 Task: In the  document Jonathan.pdf ,change text color to 'Dark Blue' Insert the mentioned shape on left side of the text 'Cloud'. Change color of the shape to  BrownChange shape height to 0.9
Action: Mouse moved to (292, 454)
Screenshot: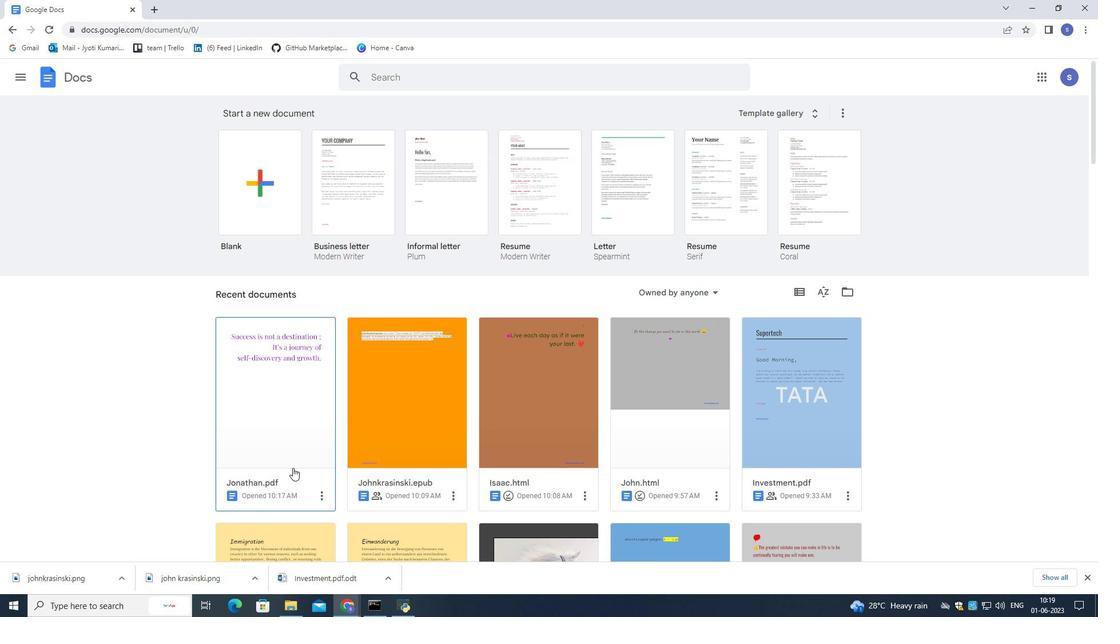 
Action: Mouse pressed left at (292, 454)
Screenshot: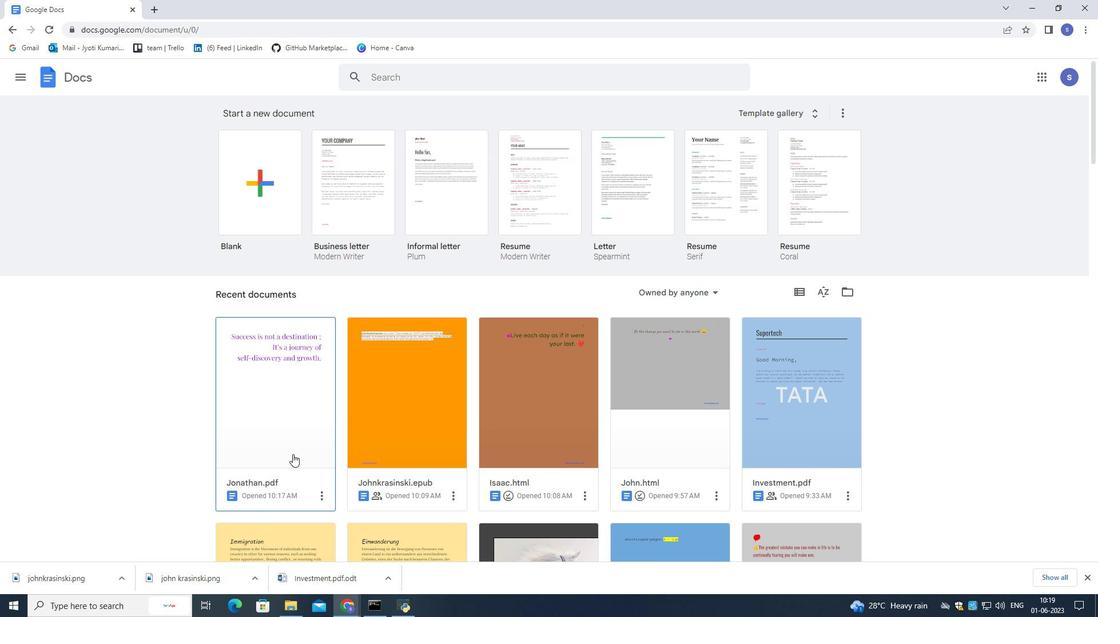 
Action: Mouse moved to (294, 454)
Screenshot: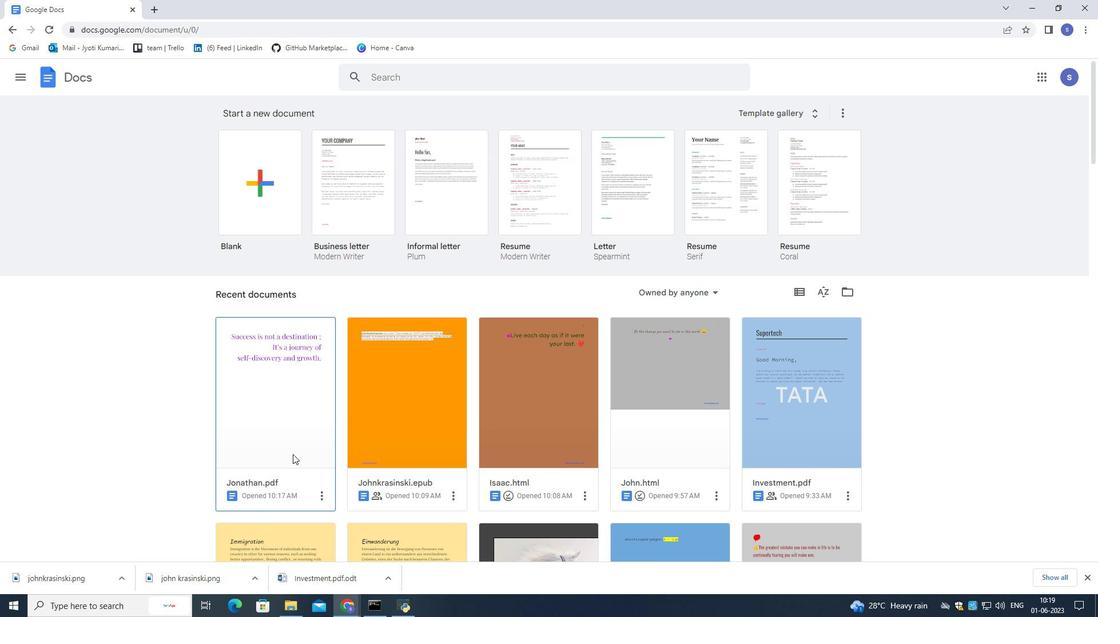 
Action: Mouse pressed left at (292, 454)
Screenshot: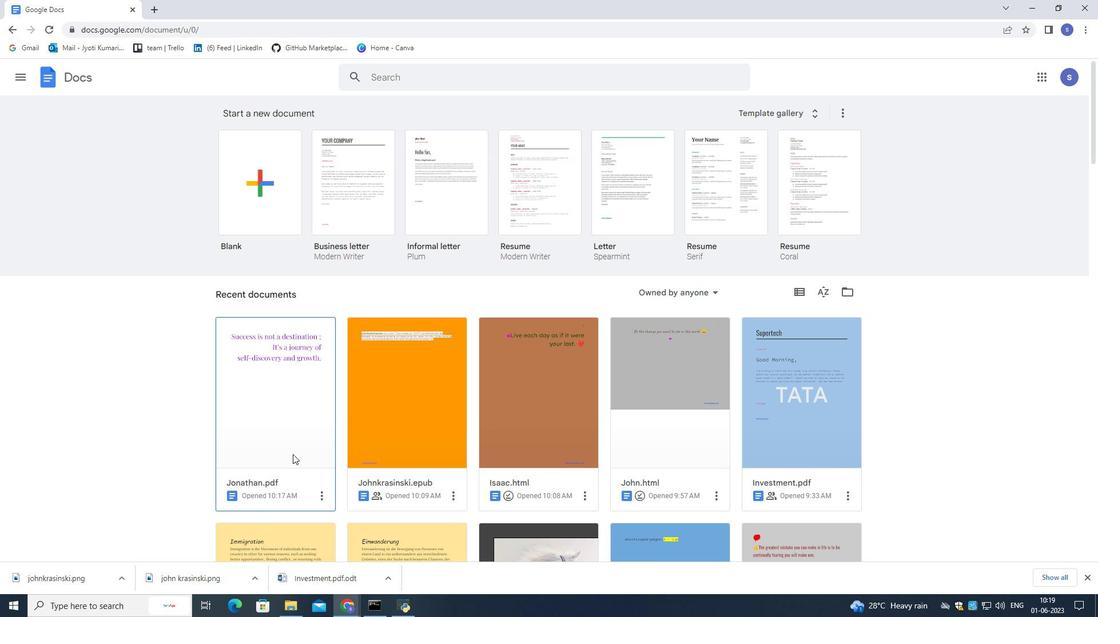 
Action: Mouse moved to (721, 305)
Screenshot: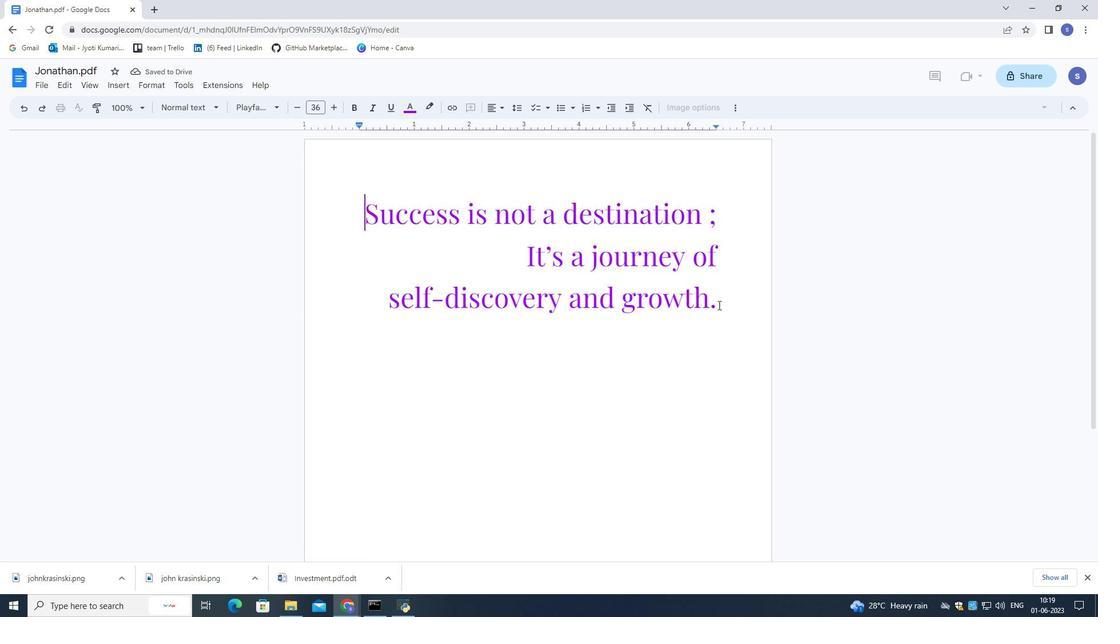 
Action: Mouse pressed left at (721, 305)
Screenshot: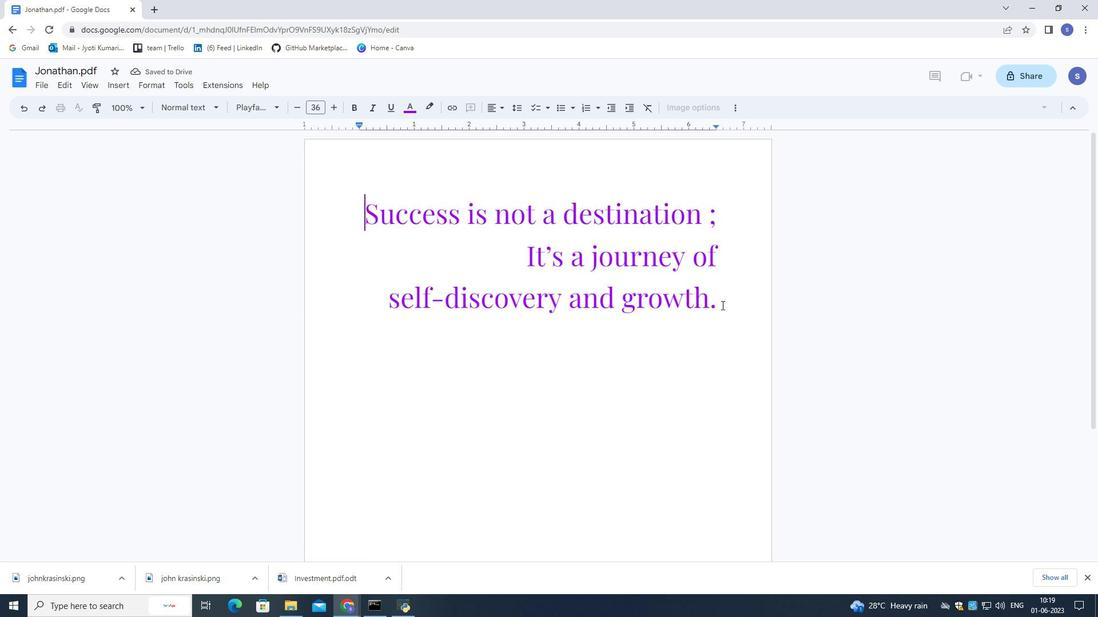 
Action: Mouse moved to (414, 106)
Screenshot: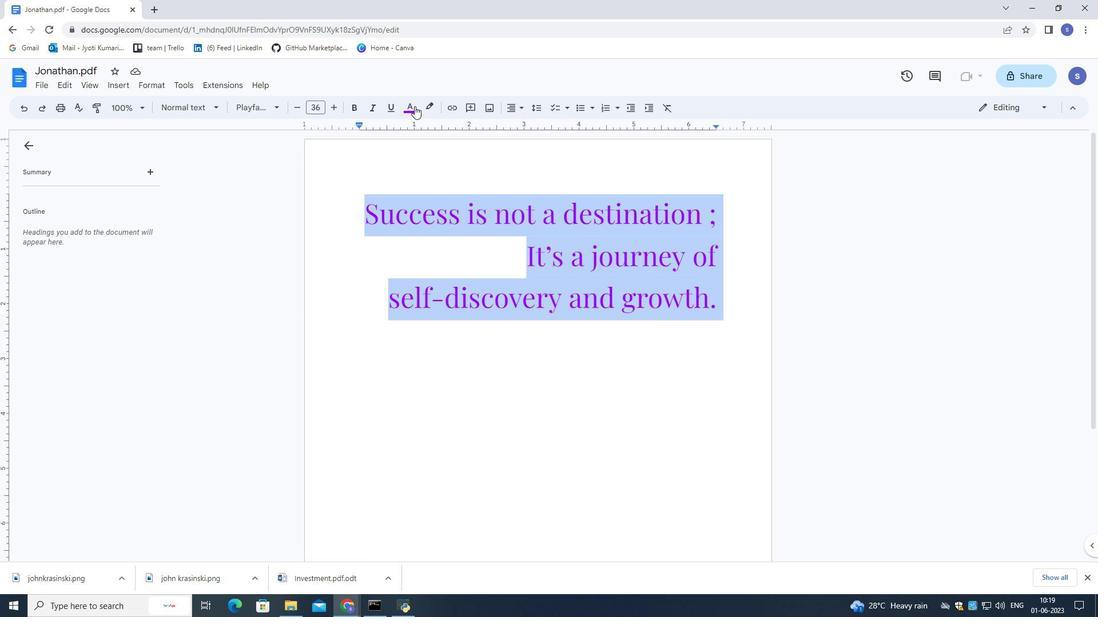 
Action: Mouse pressed left at (414, 106)
Screenshot: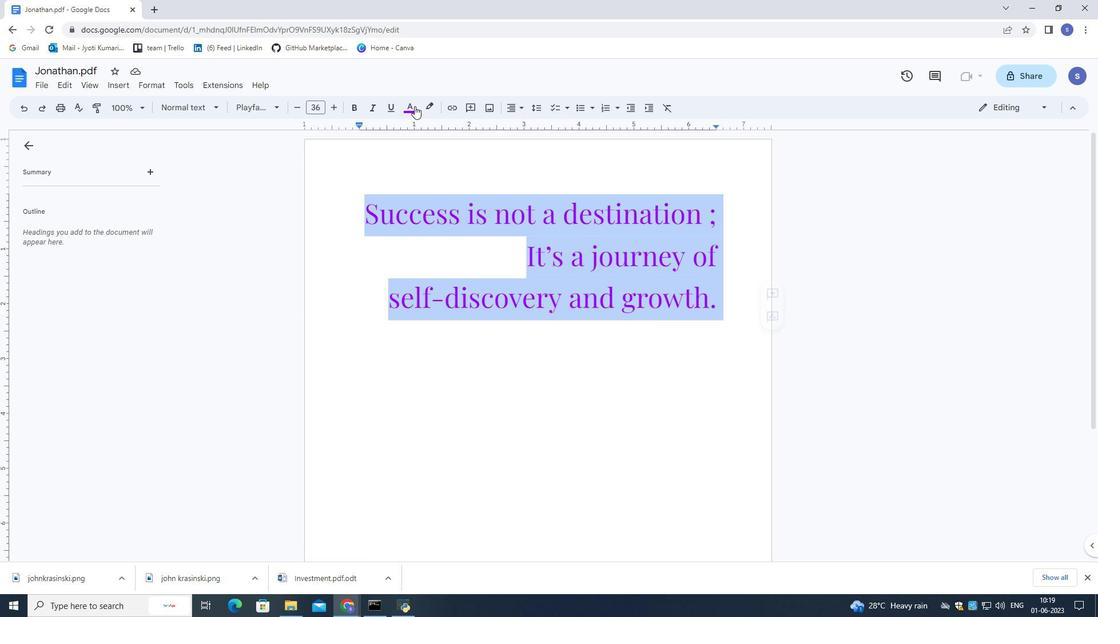 
Action: Mouse moved to (502, 203)
Screenshot: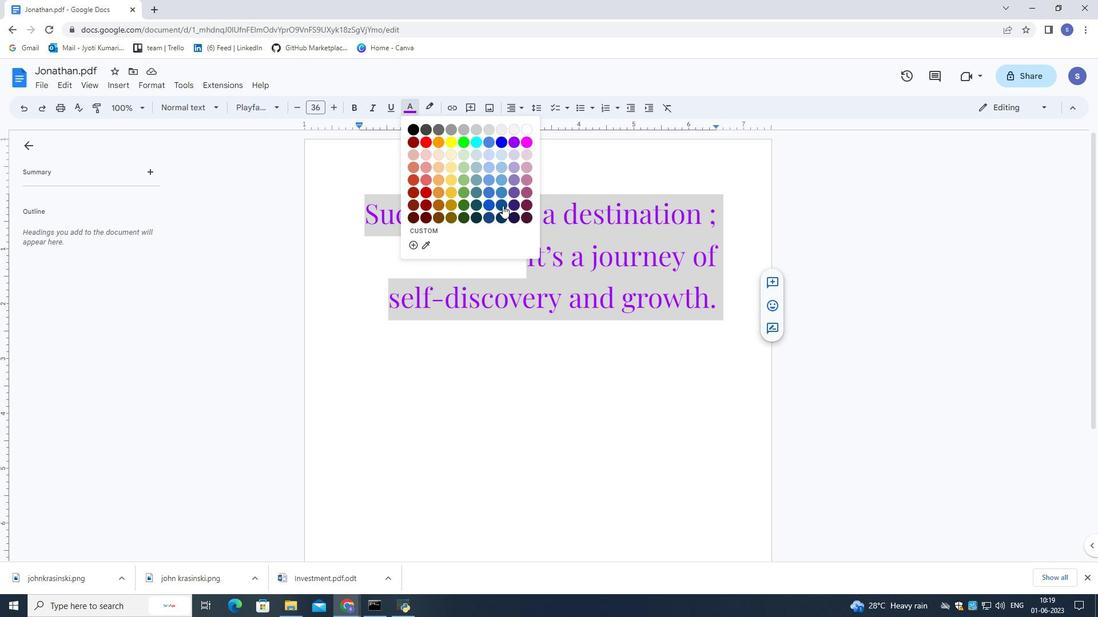 
Action: Mouse pressed left at (502, 203)
Screenshot: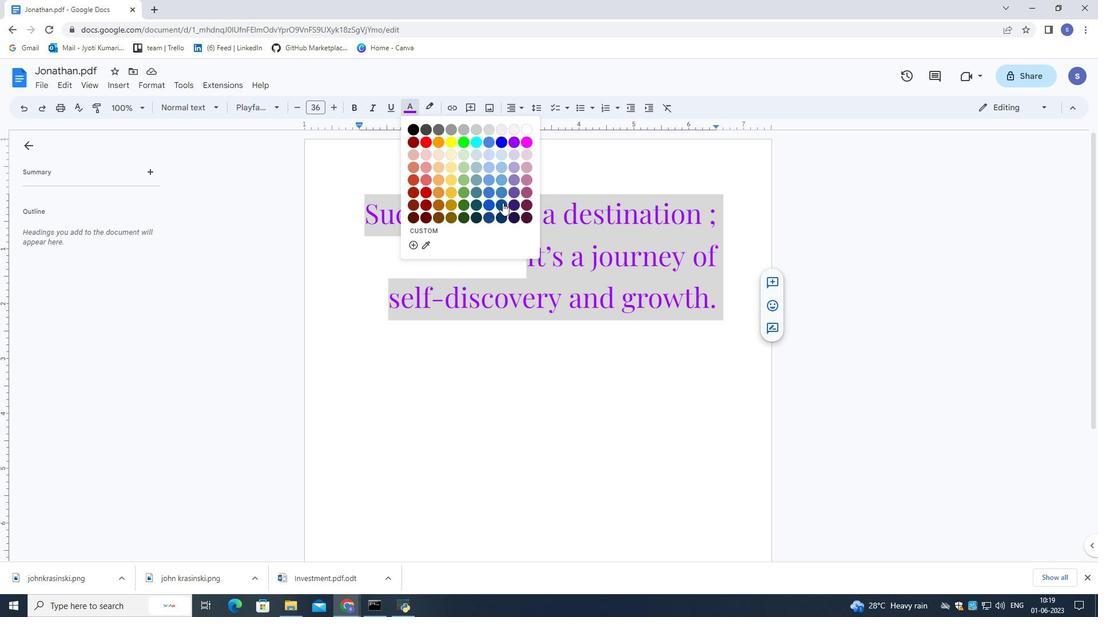 
Action: Mouse moved to (534, 320)
Screenshot: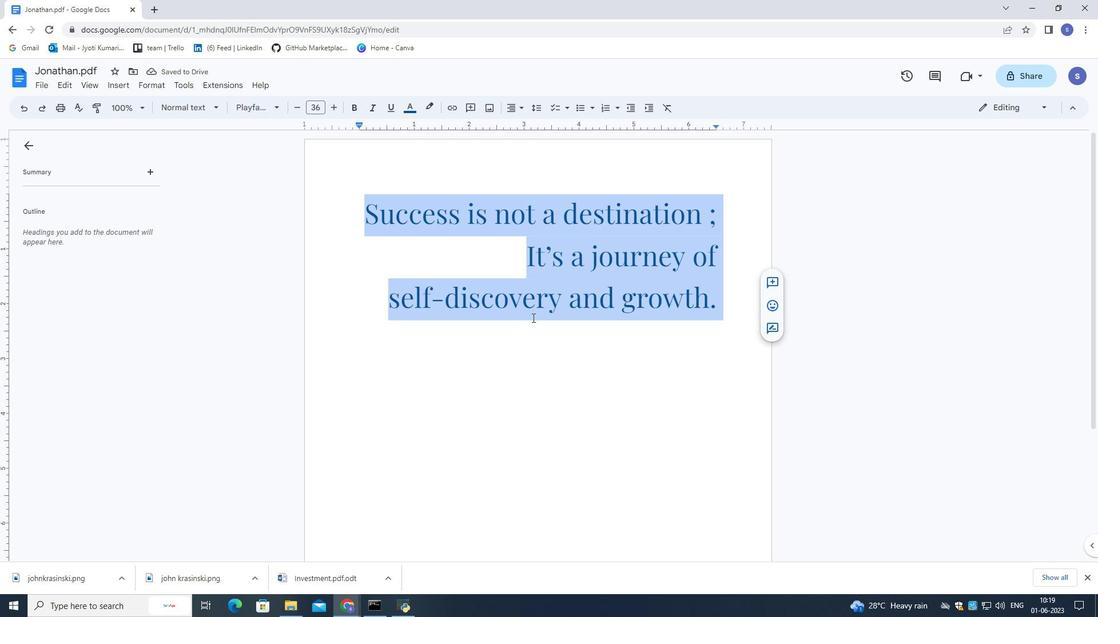 
Action: Mouse pressed left at (534, 320)
Screenshot: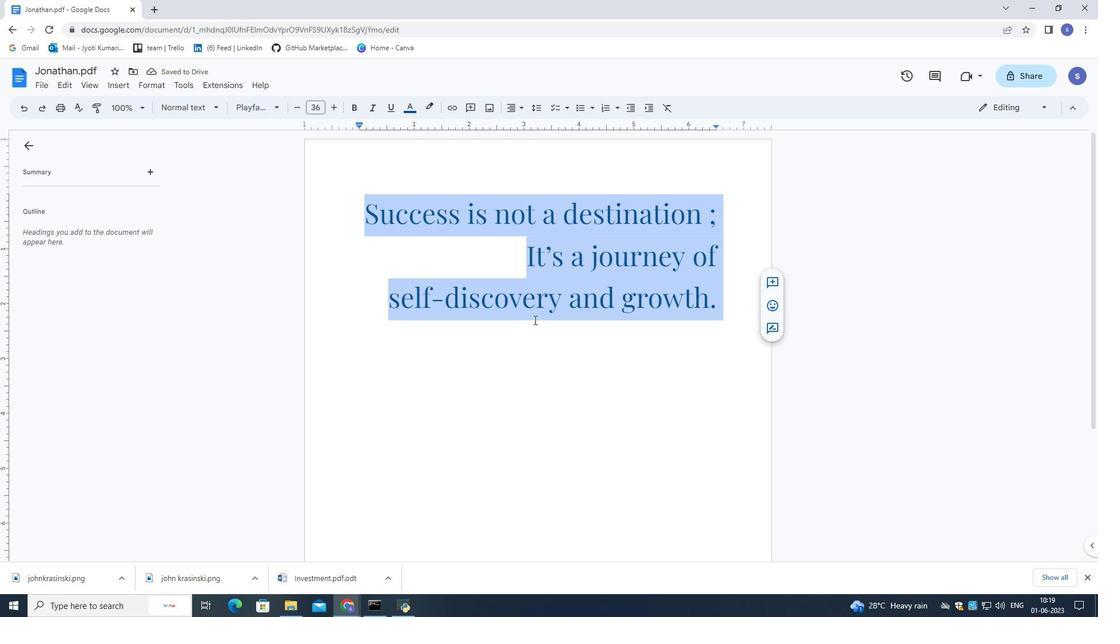 
Action: Mouse moved to (377, 298)
Screenshot: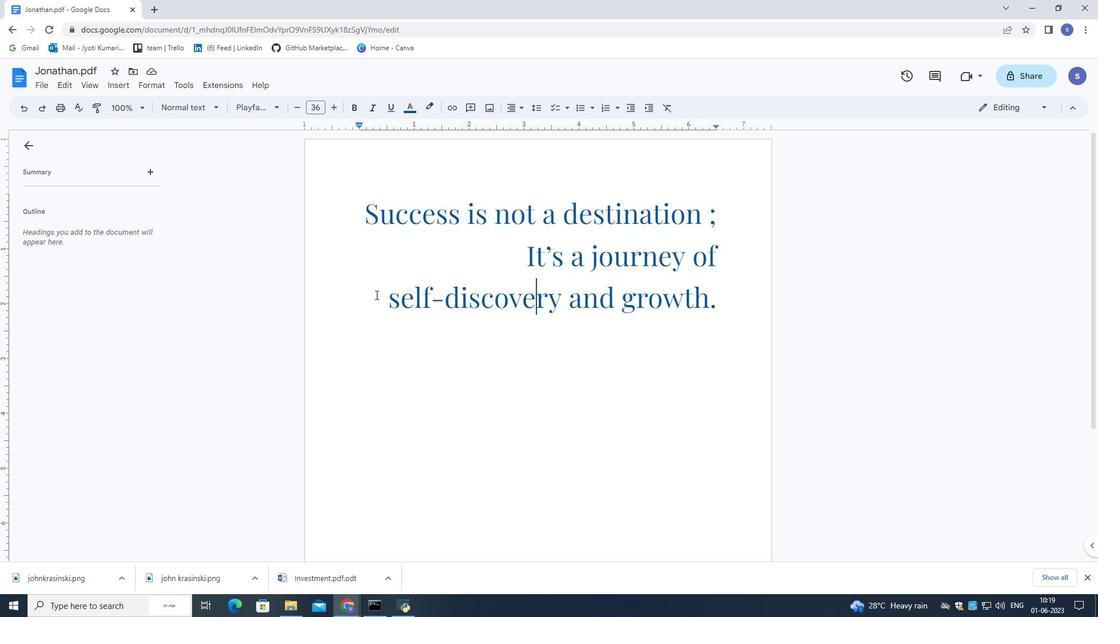 
Action: Mouse pressed left at (377, 298)
Screenshot: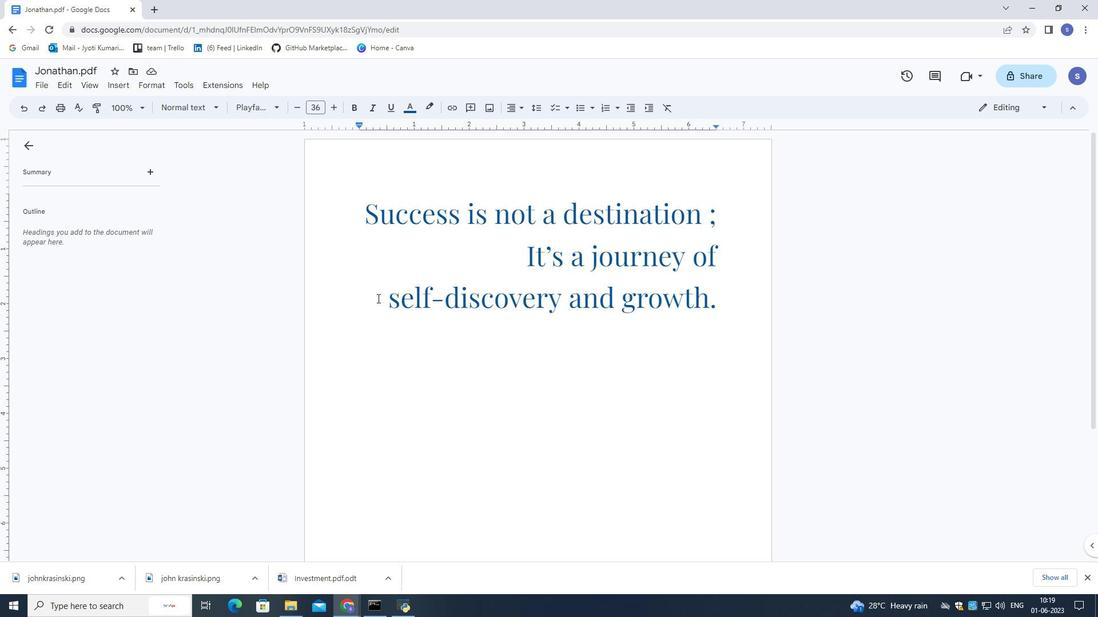 
Action: Mouse moved to (367, 217)
Screenshot: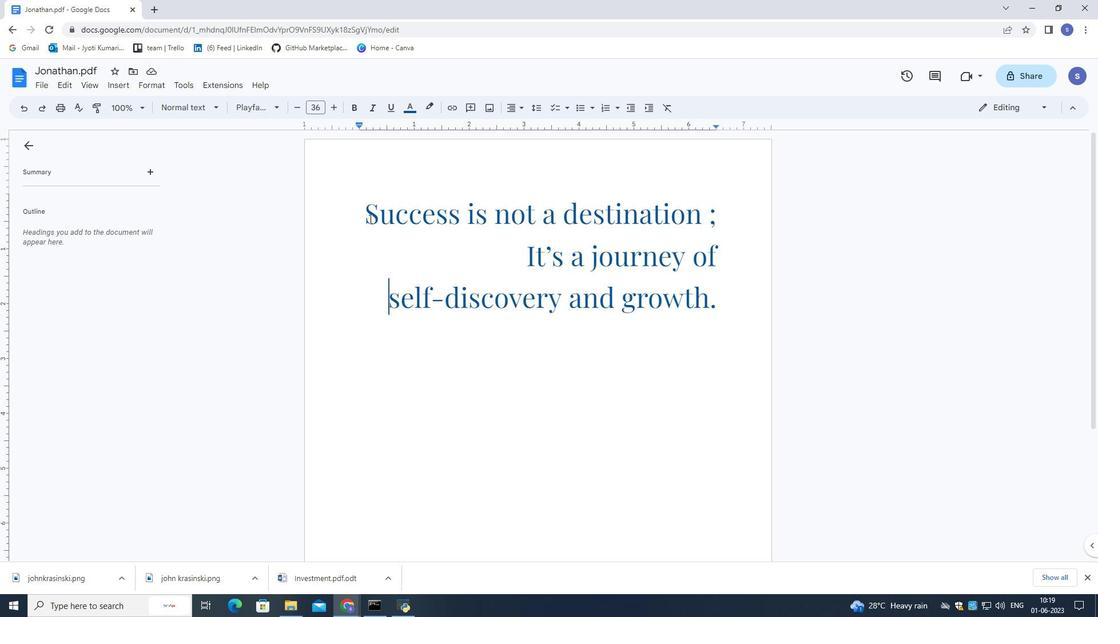 
Action: Mouse pressed left at (367, 217)
Screenshot: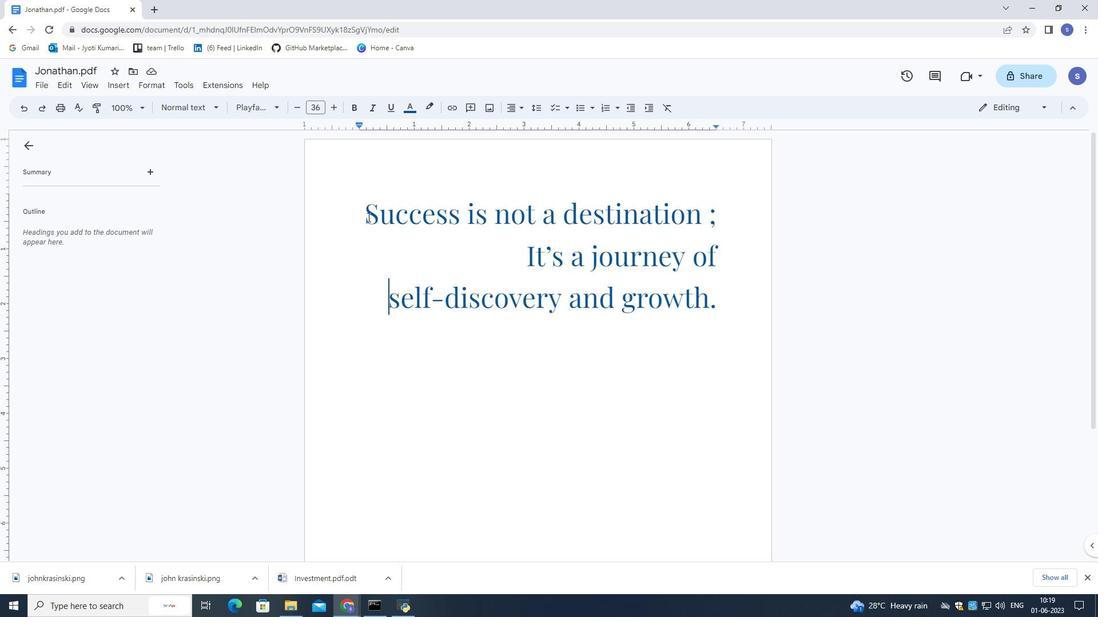 
Action: Mouse moved to (121, 80)
Screenshot: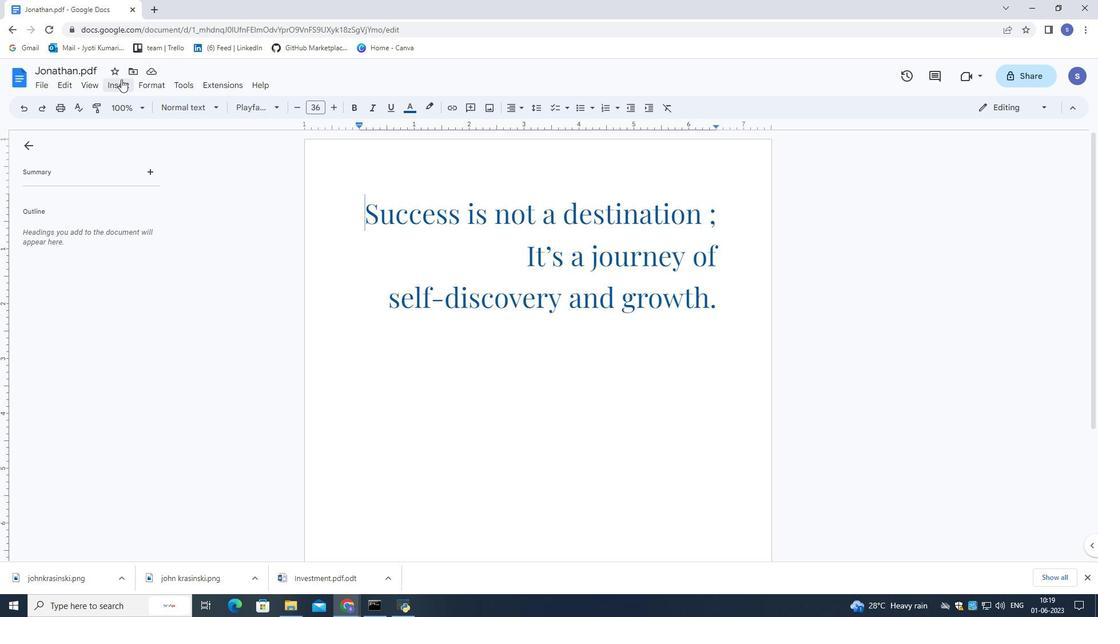
Action: Mouse pressed left at (121, 80)
Screenshot: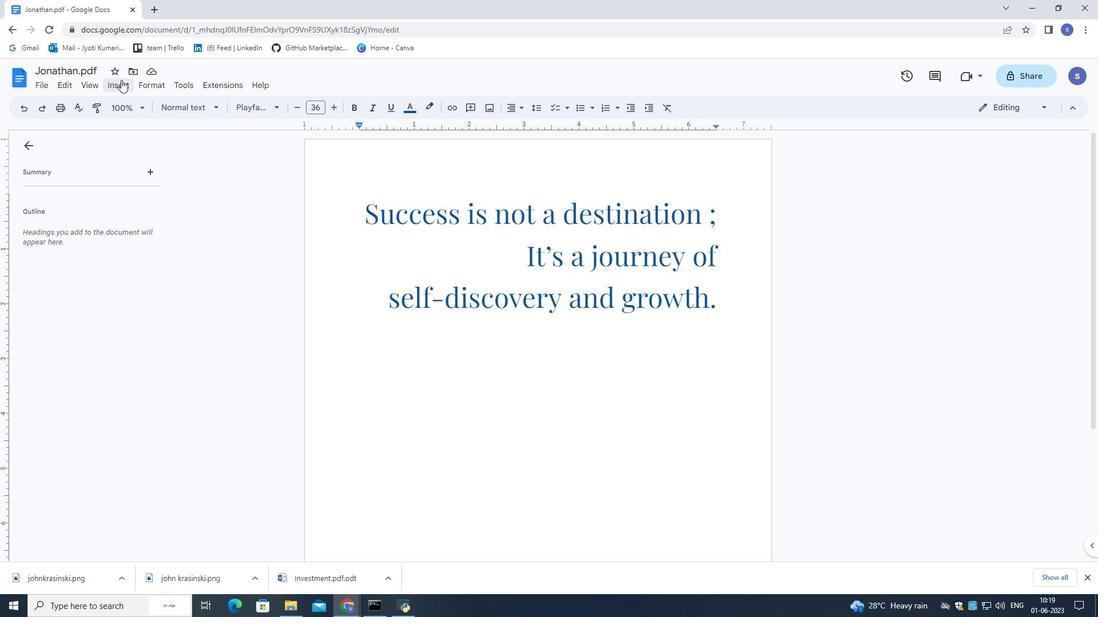 
Action: Mouse moved to (294, 142)
Screenshot: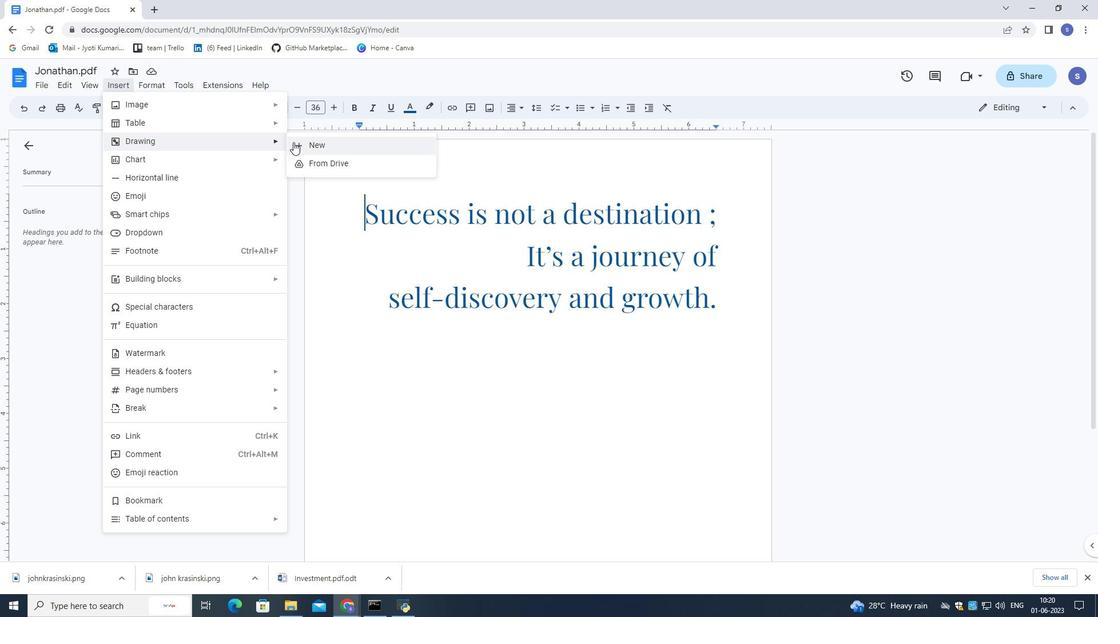 
Action: Mouse pressed left at (294, 142)
Screenshot: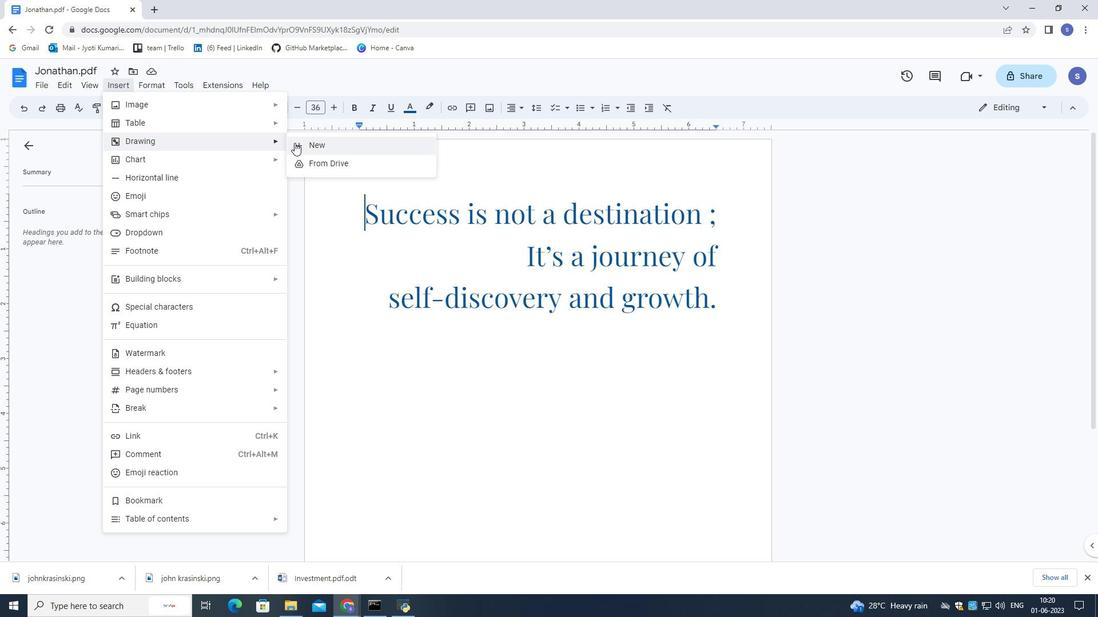 
Action: Mouse moved to (443, 132)
Screenshot: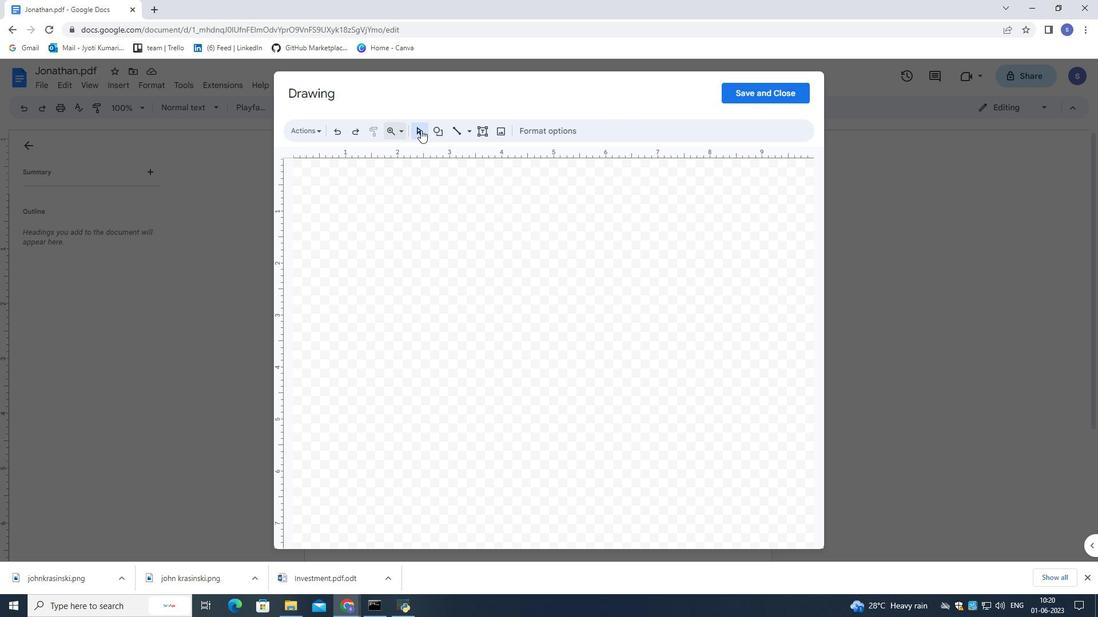 
Action: Mouse pressed left at (443, 132)
Screenshot: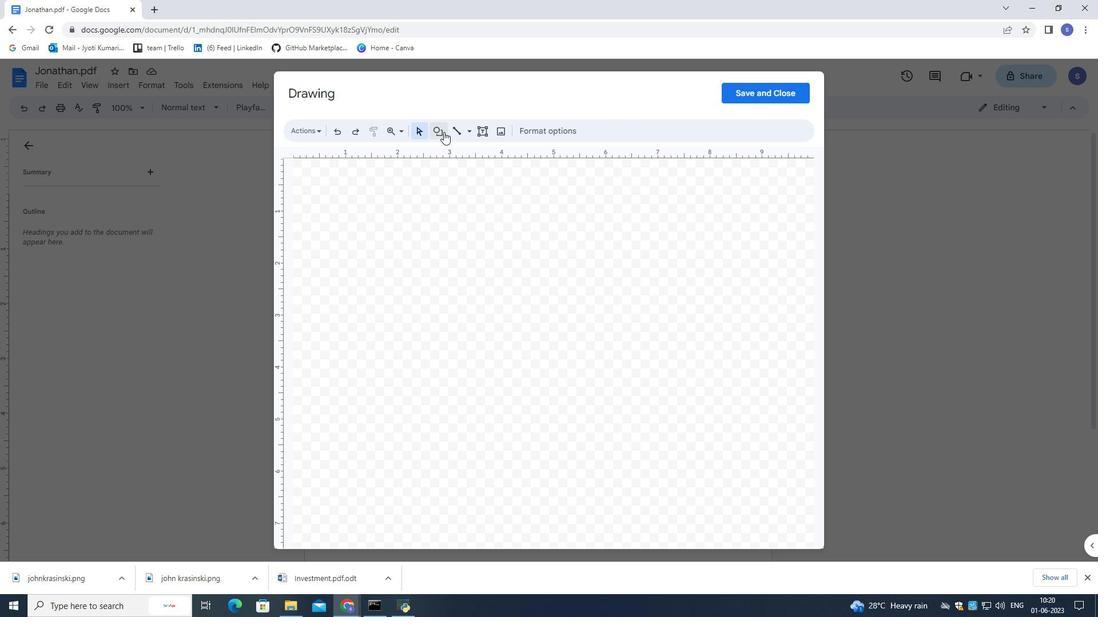 
Action: Mouse moved to (648, 203)
Screenshot: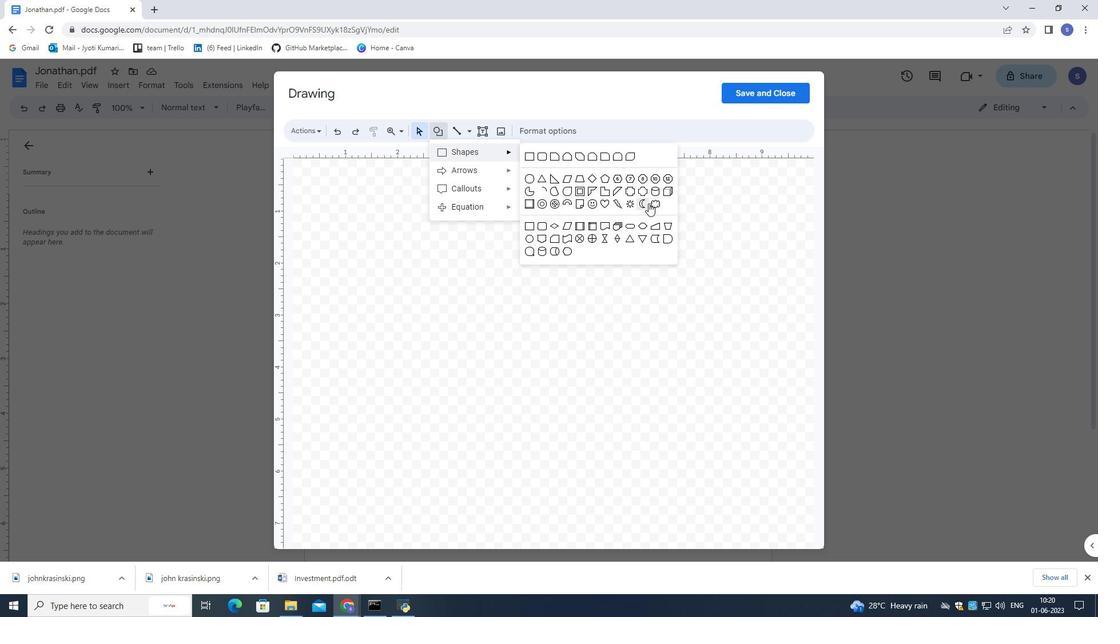 
Action: Mouse pressed left at (648, 203)
Screenshot: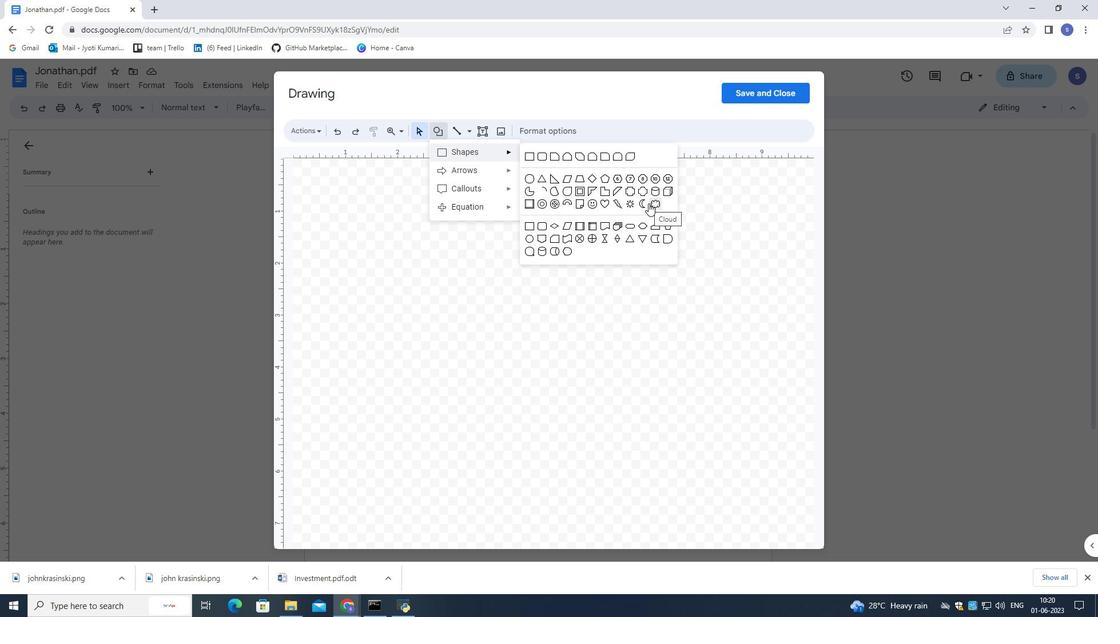 
Action: Mouse moved to (491, 217)
Screenshot: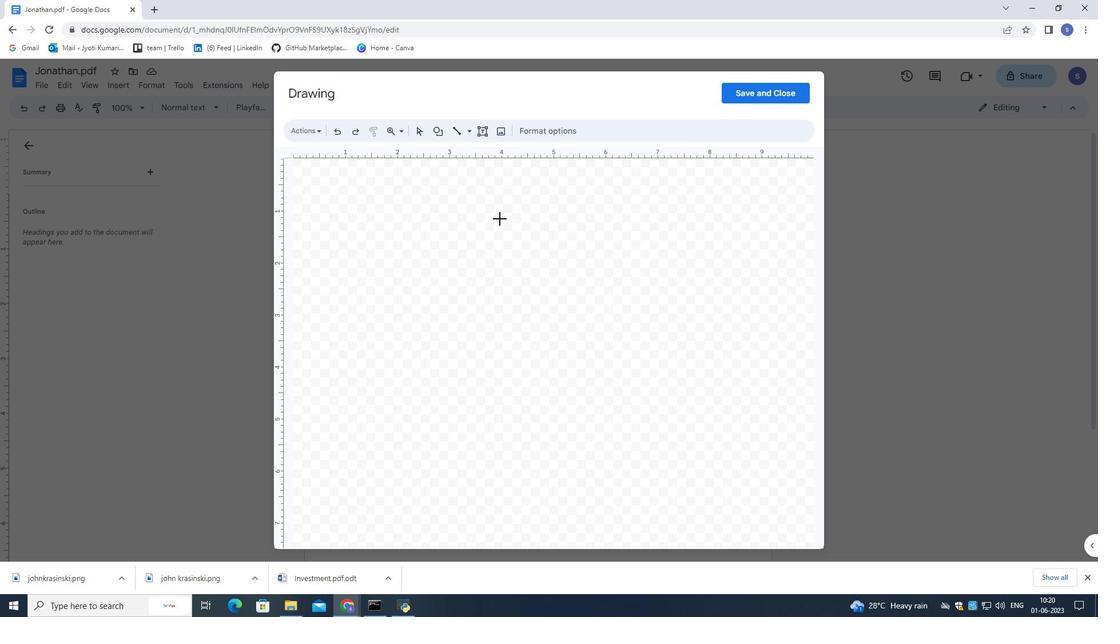 
Action: Mouse pressed left at (491, 217)
Screenshot: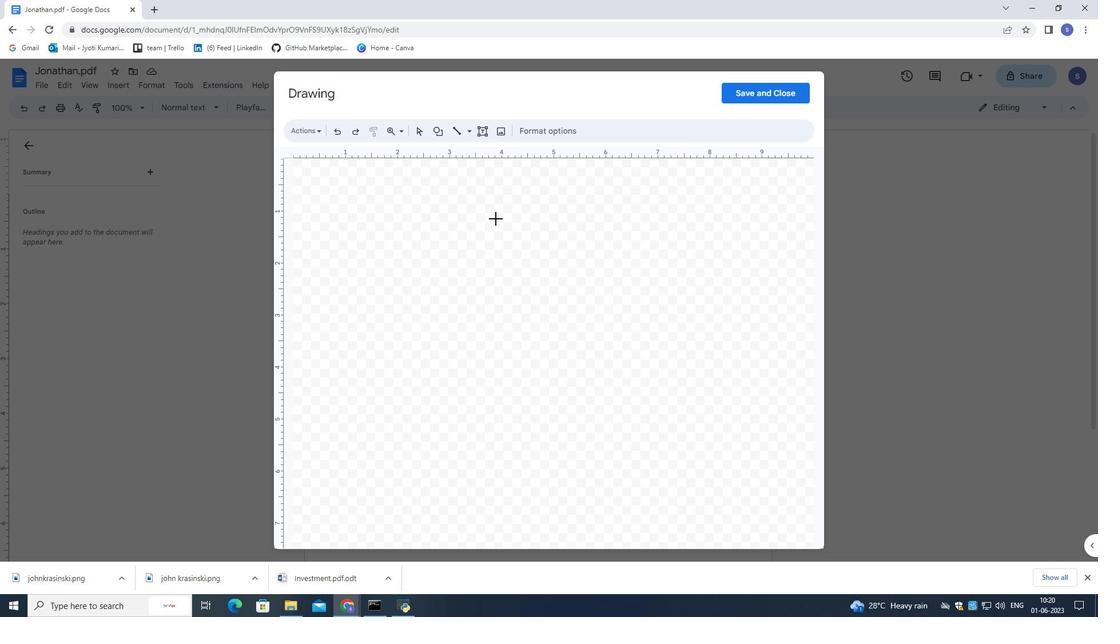 
Action: Mouse moved to (520, 129)
Screenshot: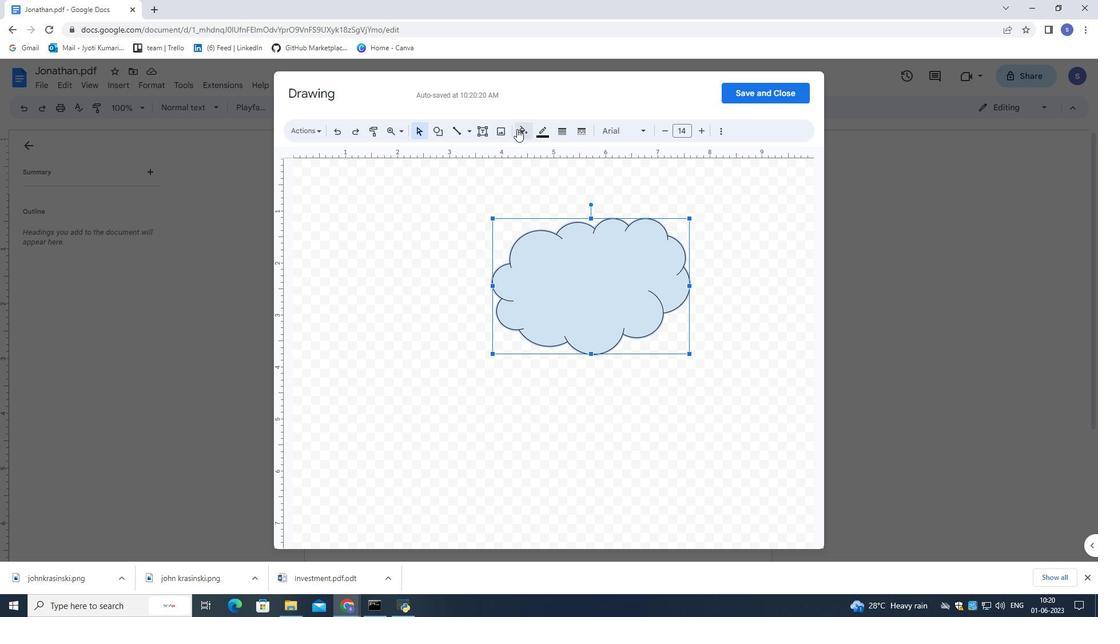 
Action: Mouse pressed left at (520, 129)
Screenshot: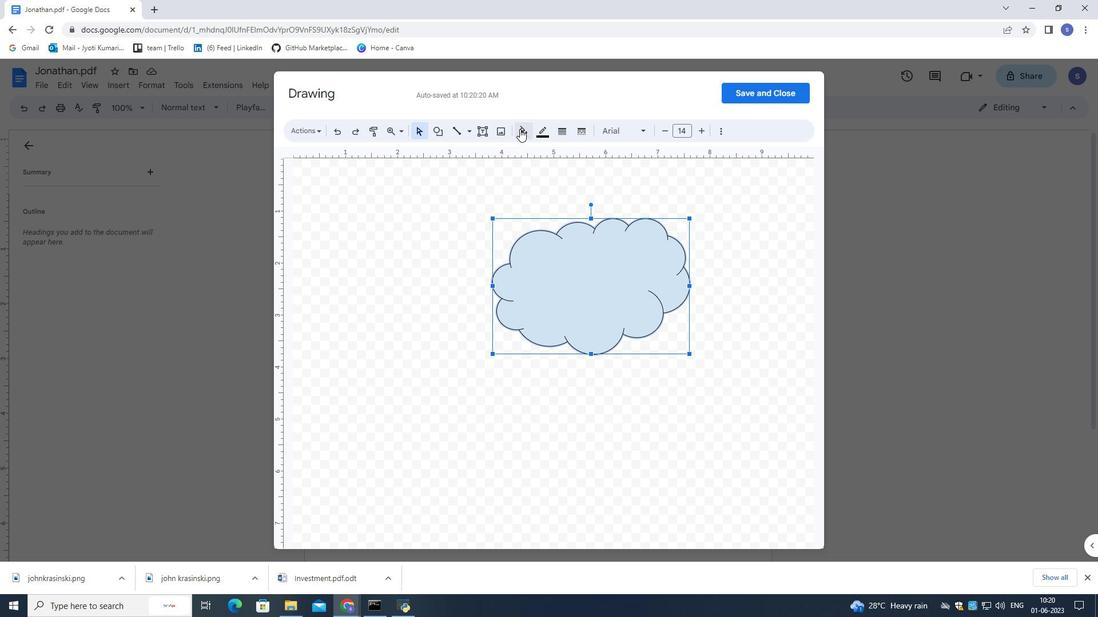 
Action: Mouse moved to (547, 173)
Screenshot: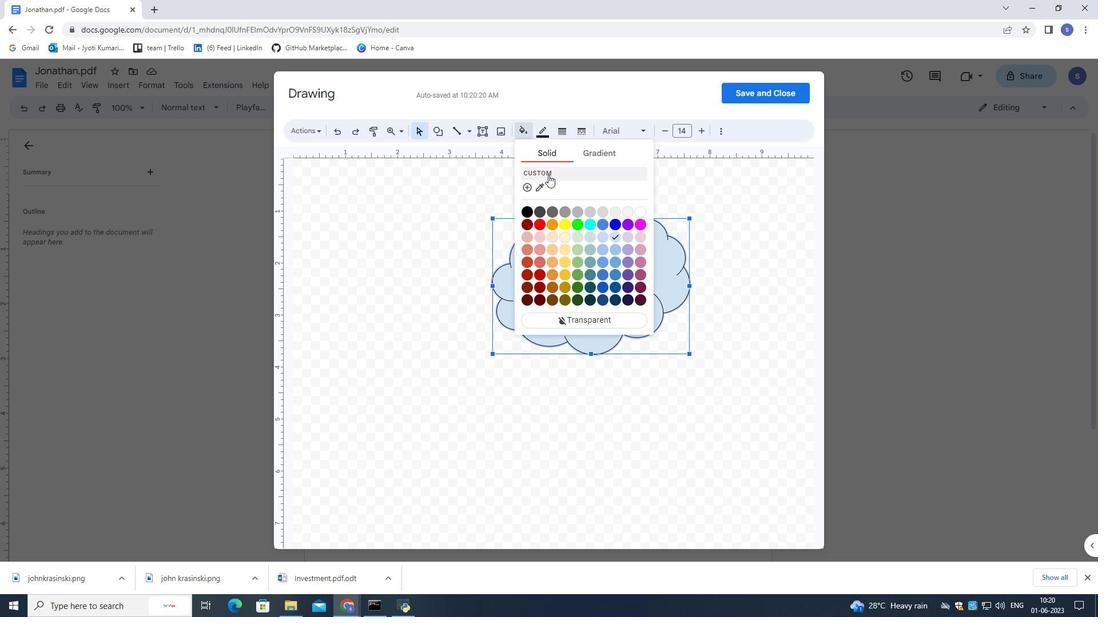 
Action: Mouse pressed left at (547, 173)
Screenshot: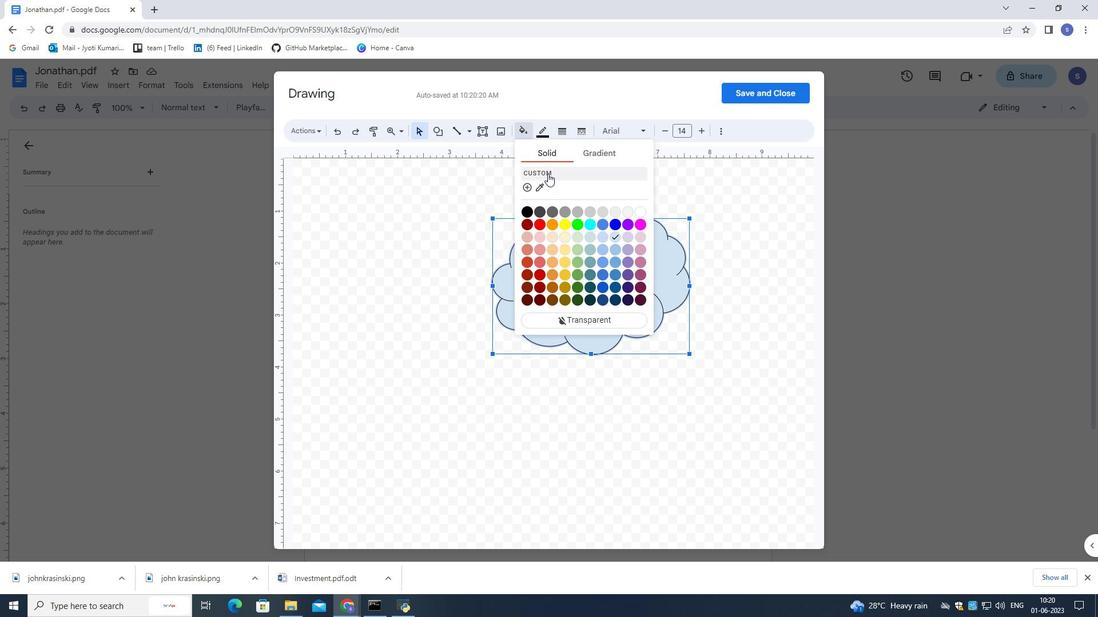 
Action: Mouse moved to (586, 332)
Screenshot: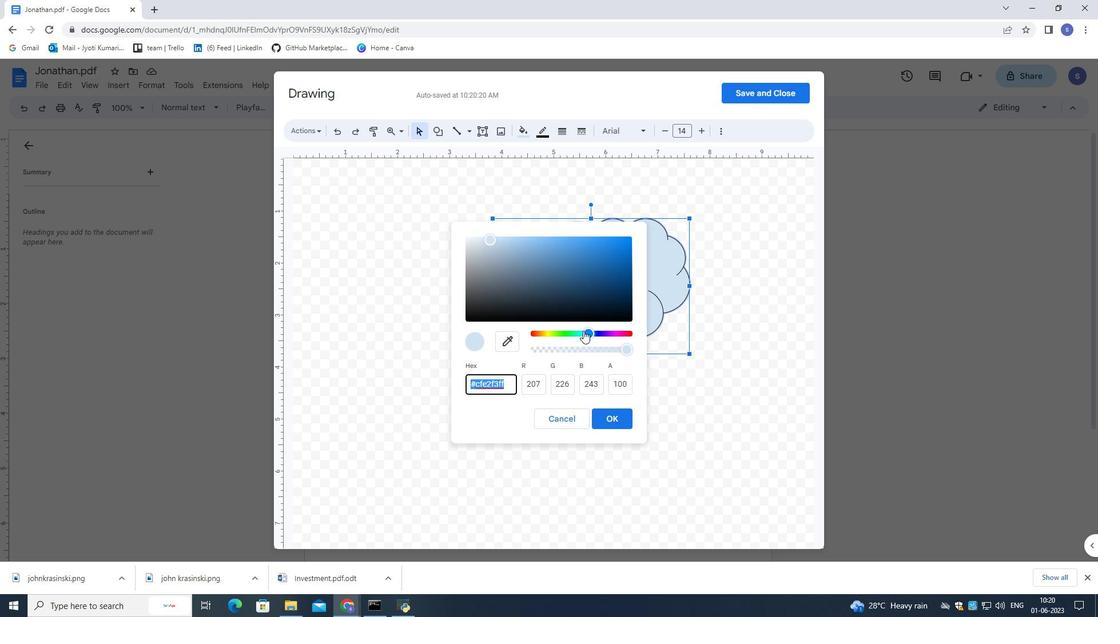 
Action: Mouse pressed left at (586, 332)
Screenshot: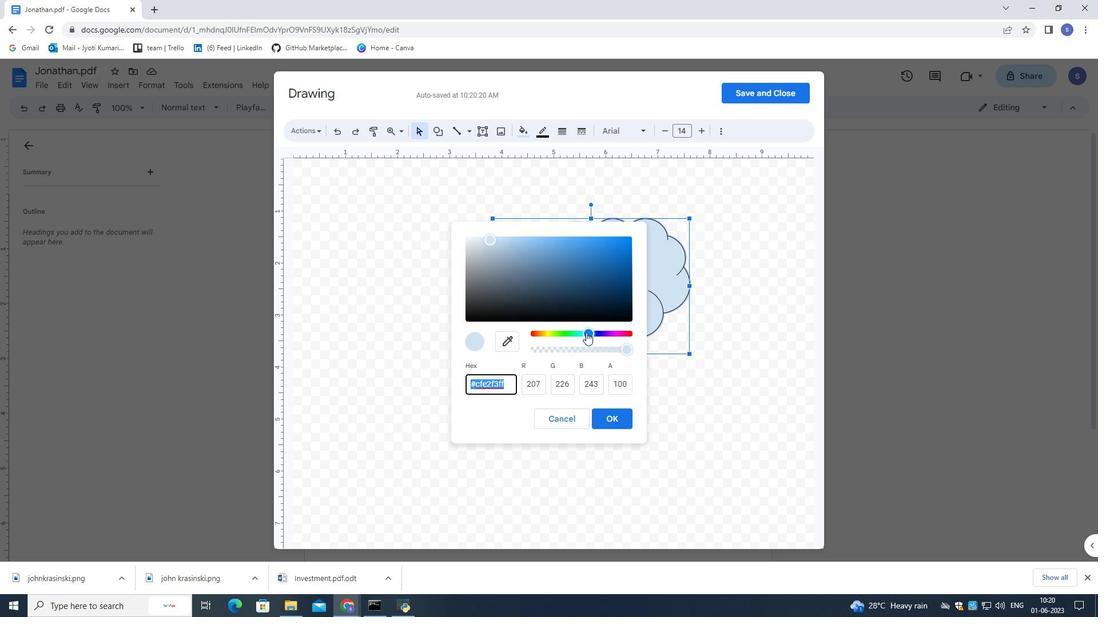 
Action: Mouse moved to (508, 249)
Screenshot: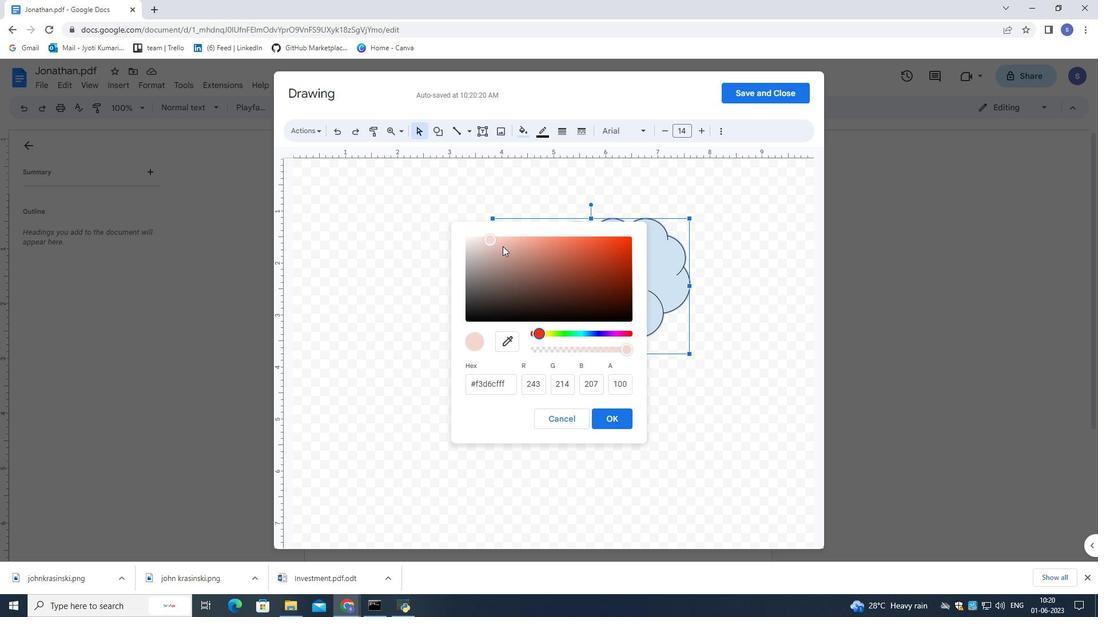 
Action: Mouse pressed left at (508, 249)
Screenshot: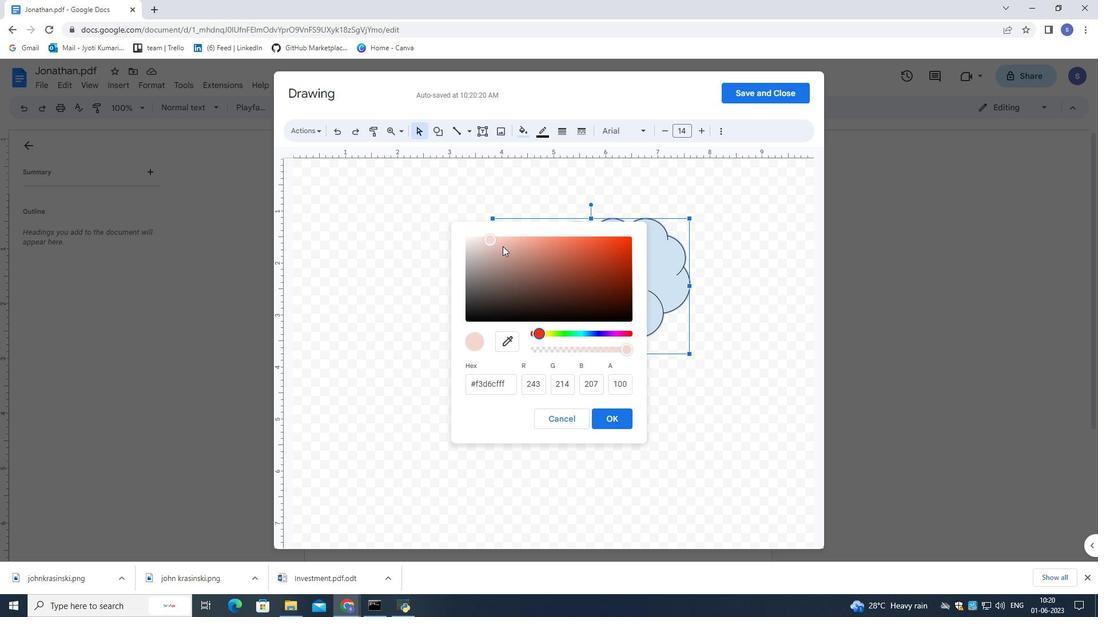 
Action: Mouse moved to (538, 331)
Screenshot: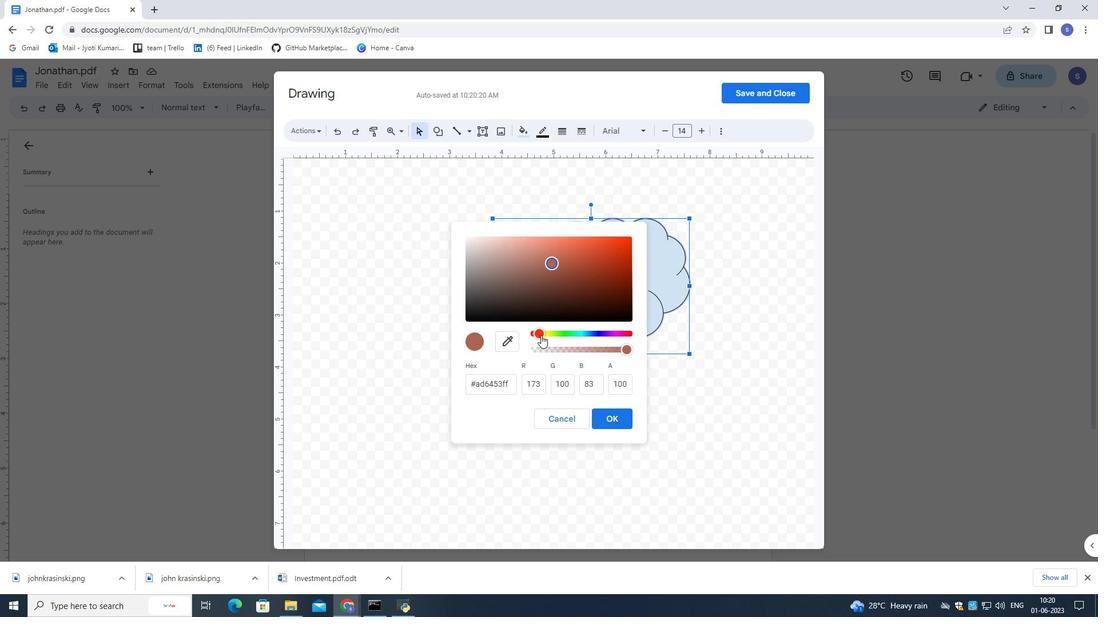 
Action: Mouse pressed left at (538, 331)
Screenshot: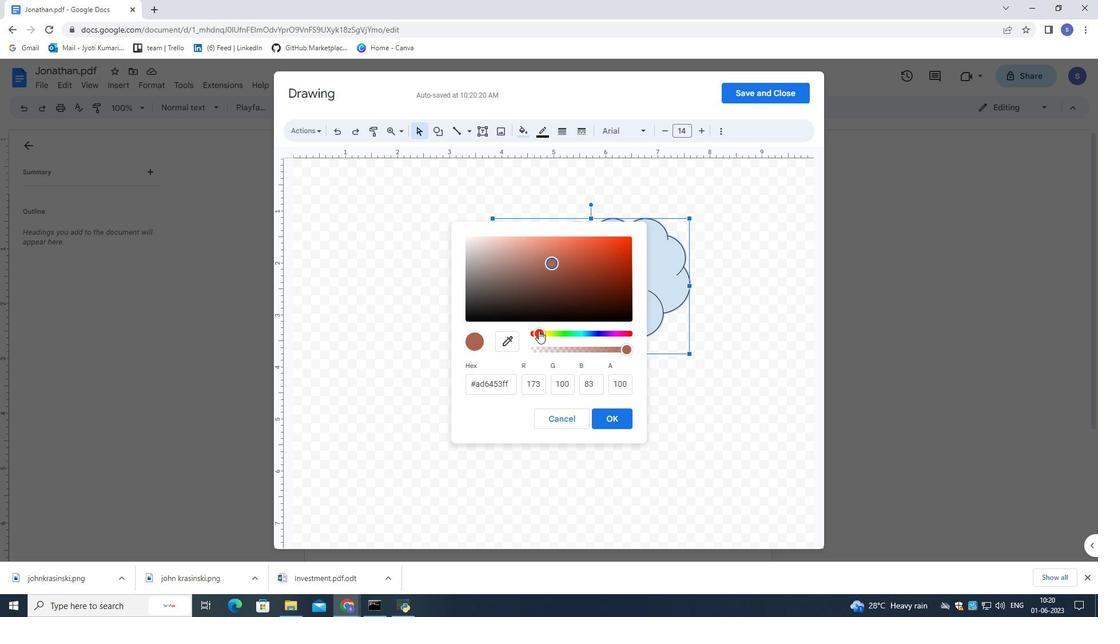 
Action: Mouse moved to (549, 261)
Screenshot: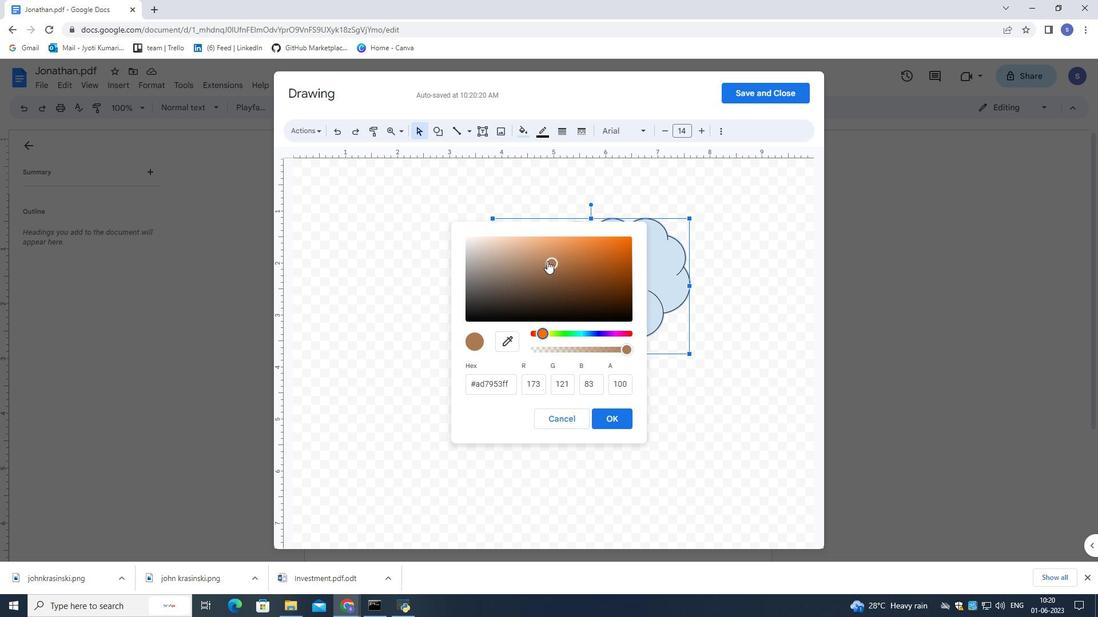 
Action: Mouse pressed left at (549, 261)
Screenshot: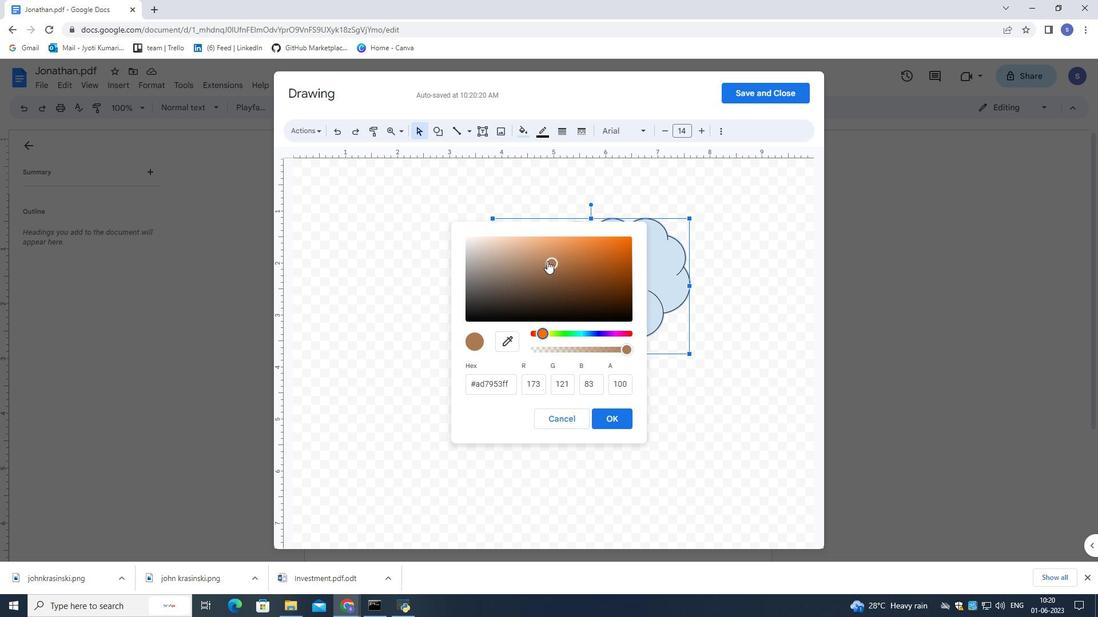 
Action: Mouse moved to (607, 418)
Screenshot: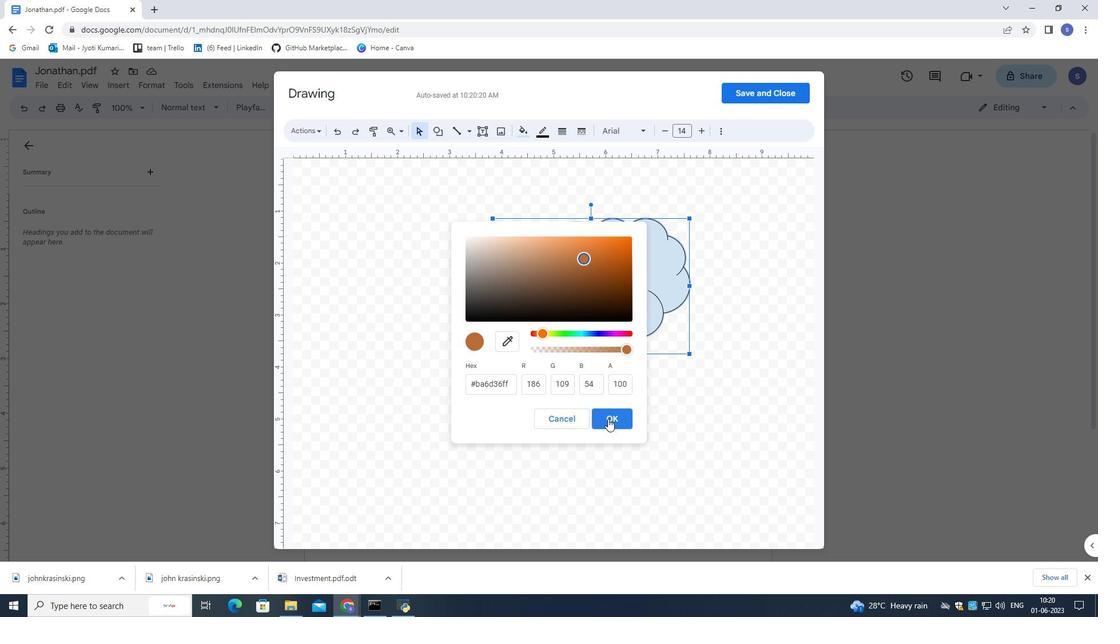 
Action: Mouse pressed left at (607, 418)
Screenshot: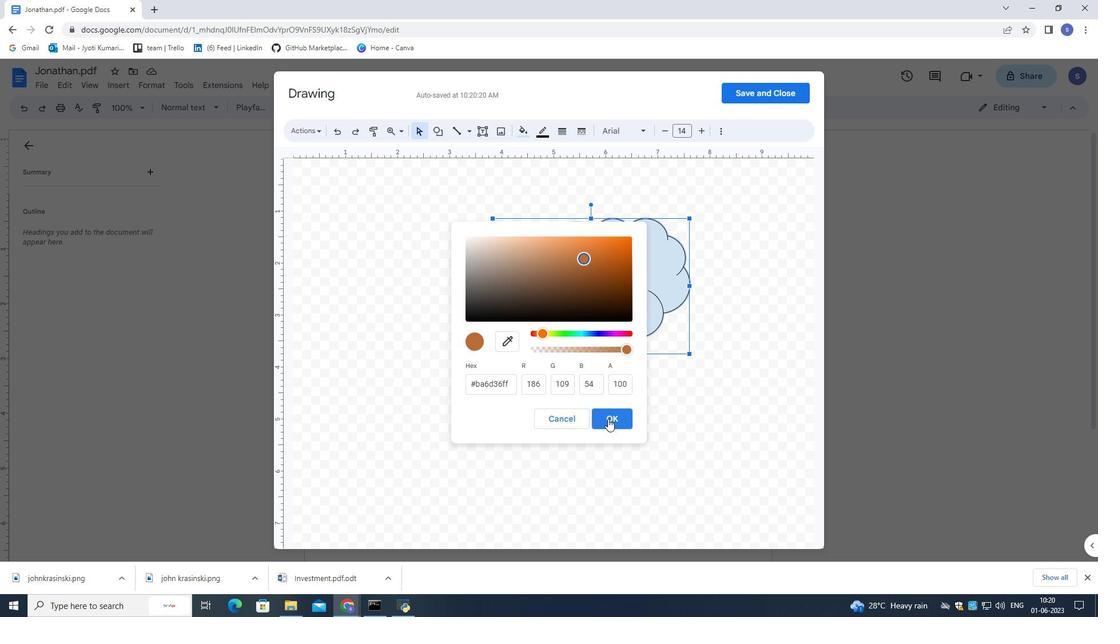 
Action: Mouse moved to (771, 86)
Screenshot: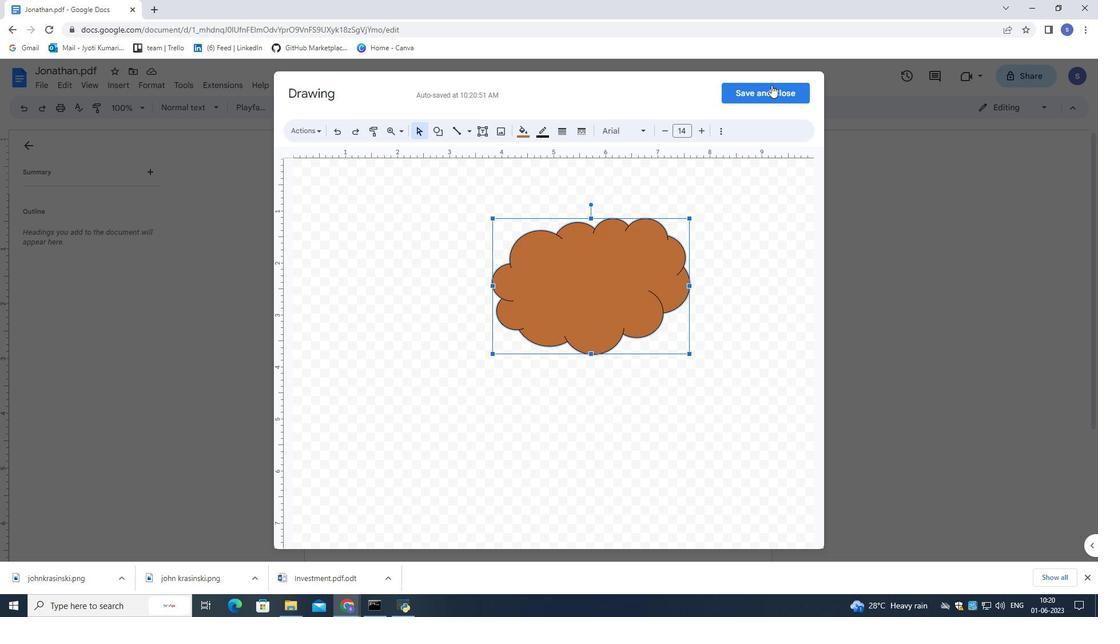 
Action: Mouse pressed left at (771, 86)
Screenshot: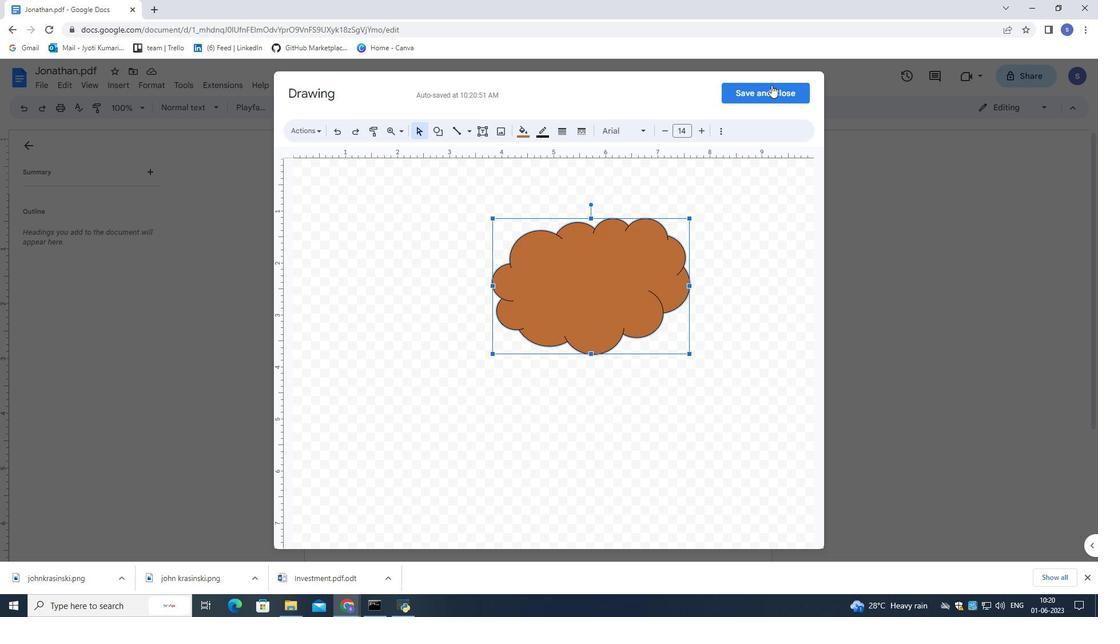 
Action: Mouse moved to (549, 245)
Screenshot: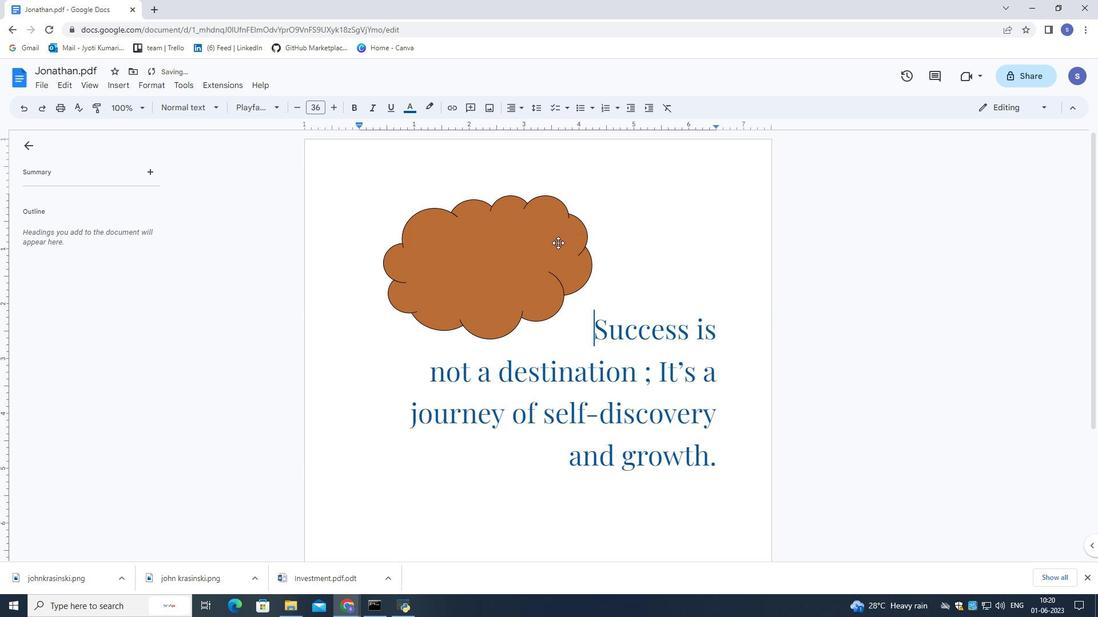 
Action: Mouse pressed left at (549, 245)
Screenshot: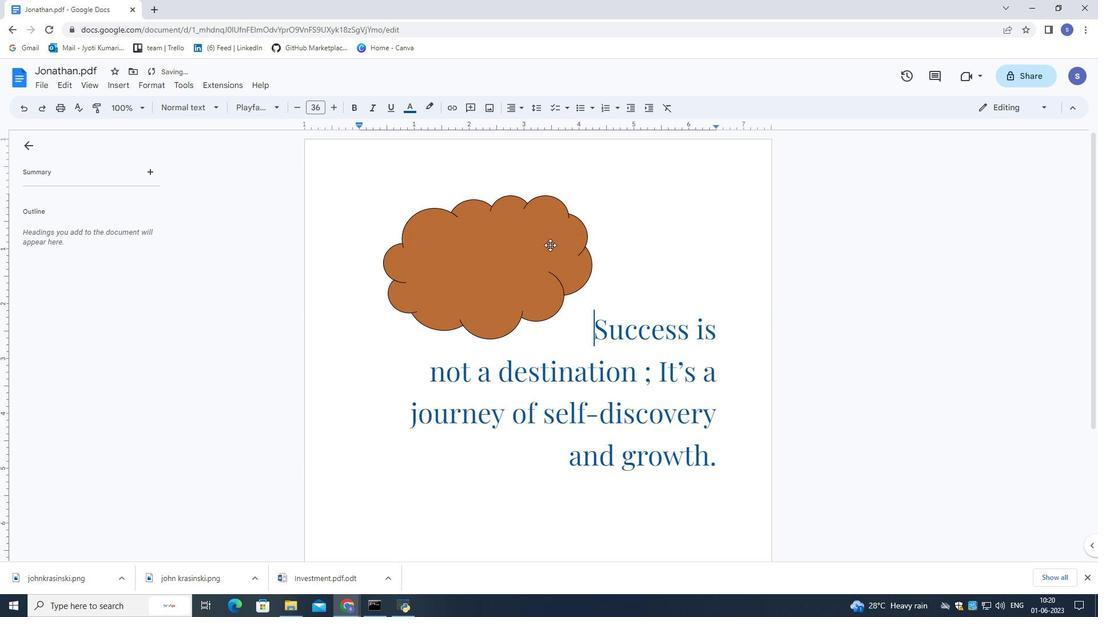 
Action: Mouse moved to (544, 356)
Screenshot: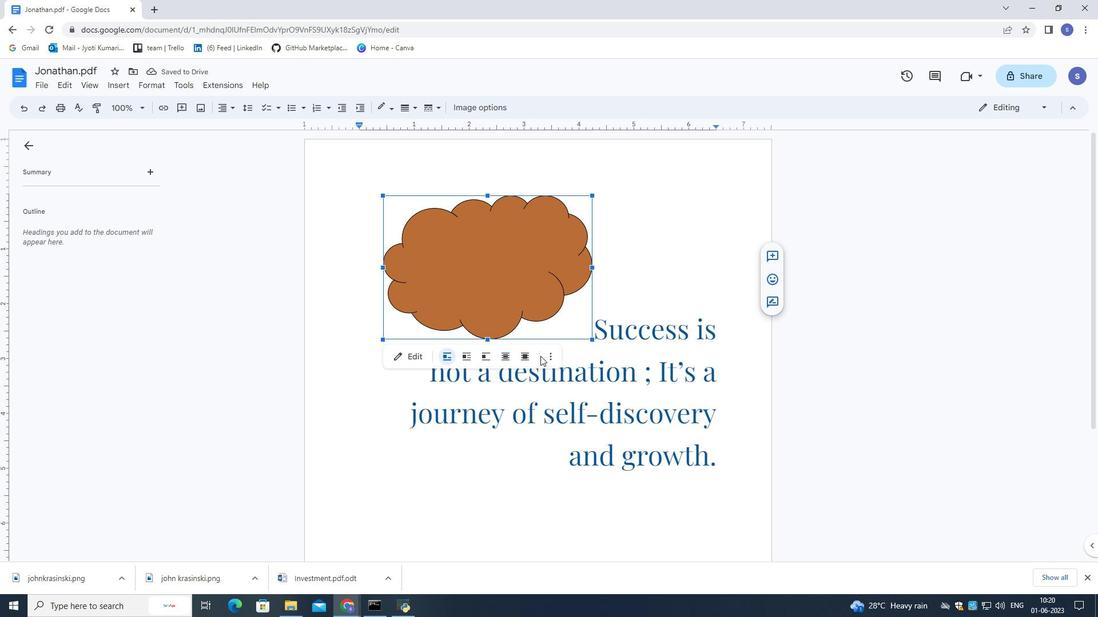 
Action: Mouse pressed left at (544, 356)
Screenshot: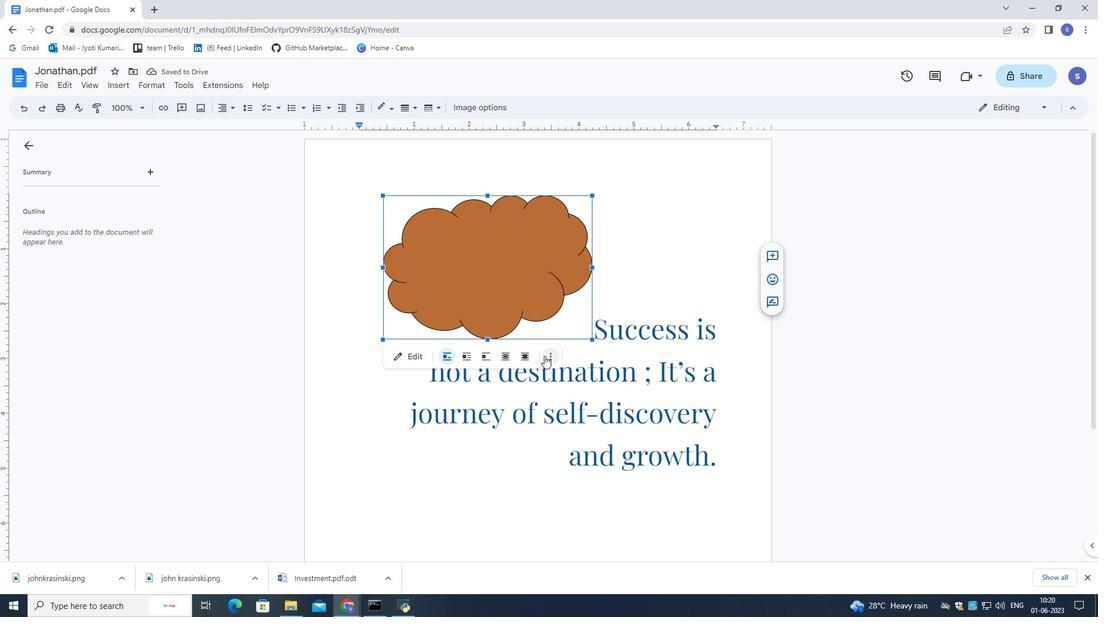 
Action: Mouse moved to (551, 376)
Screenshot: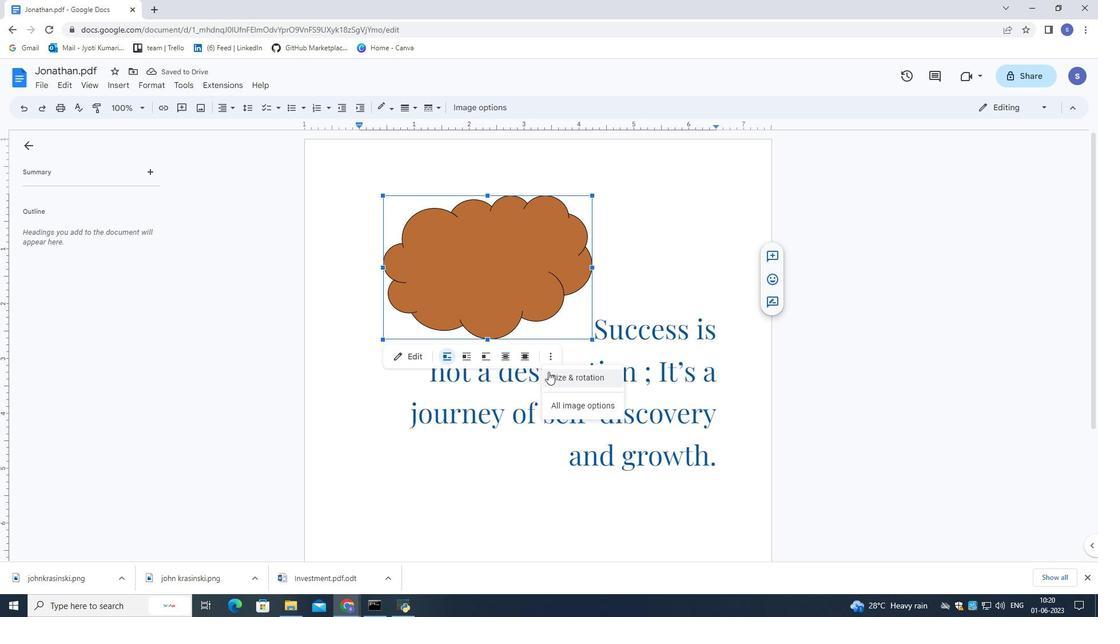 
Action: Mouse pressed left at (551, 376)
Screenshot: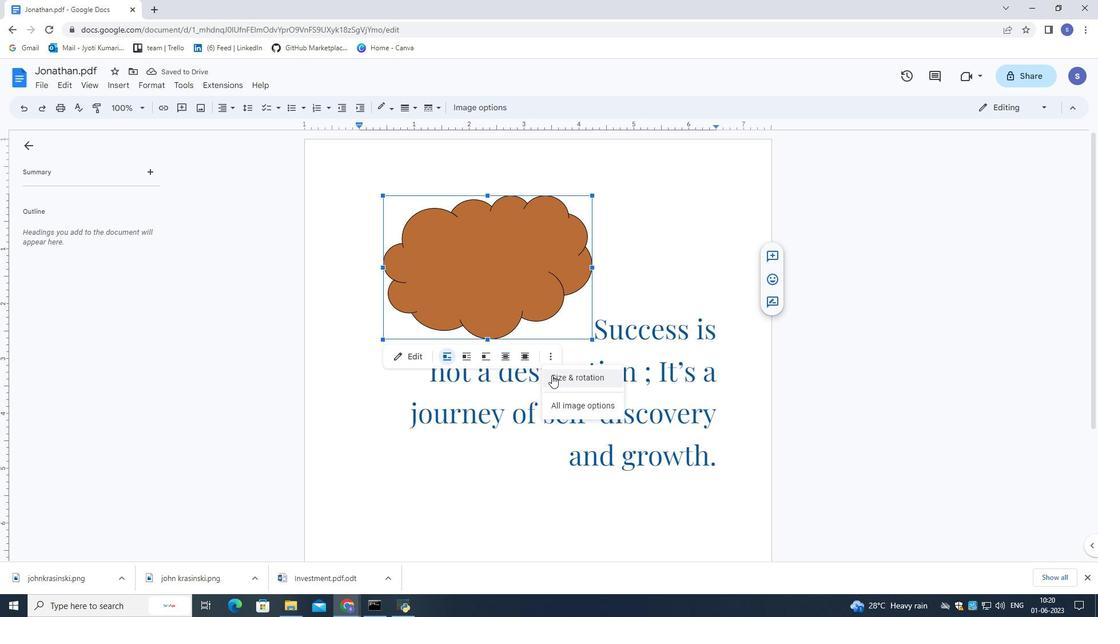 
Action: Mouse moved to (1047, 203)
Screenshot: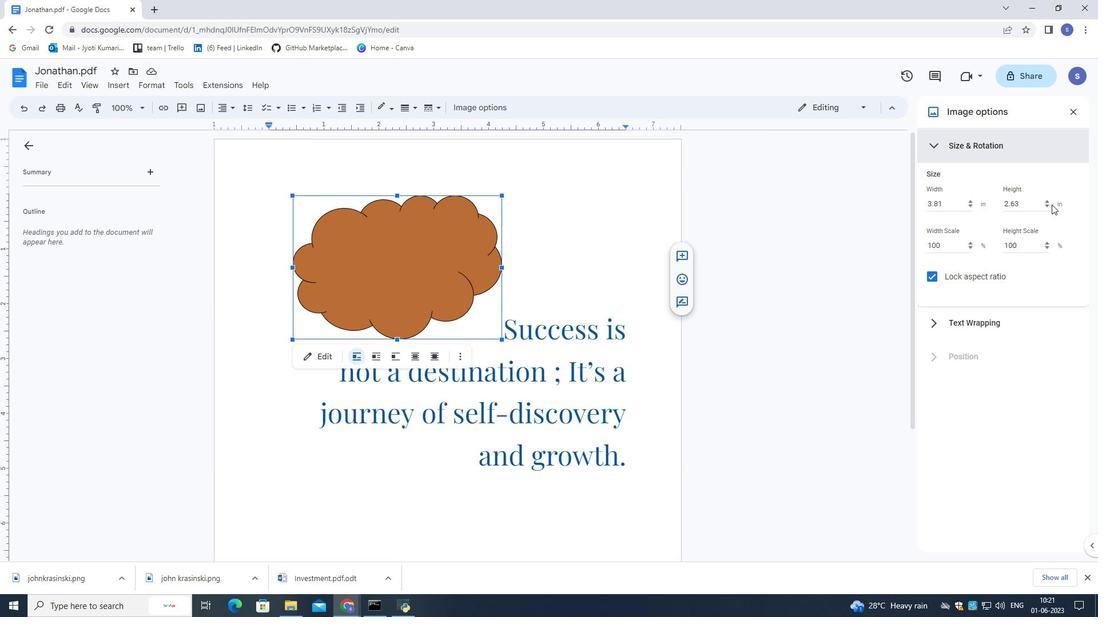 
Action: Mouse pressed left at (1047, 203)
Screenshot: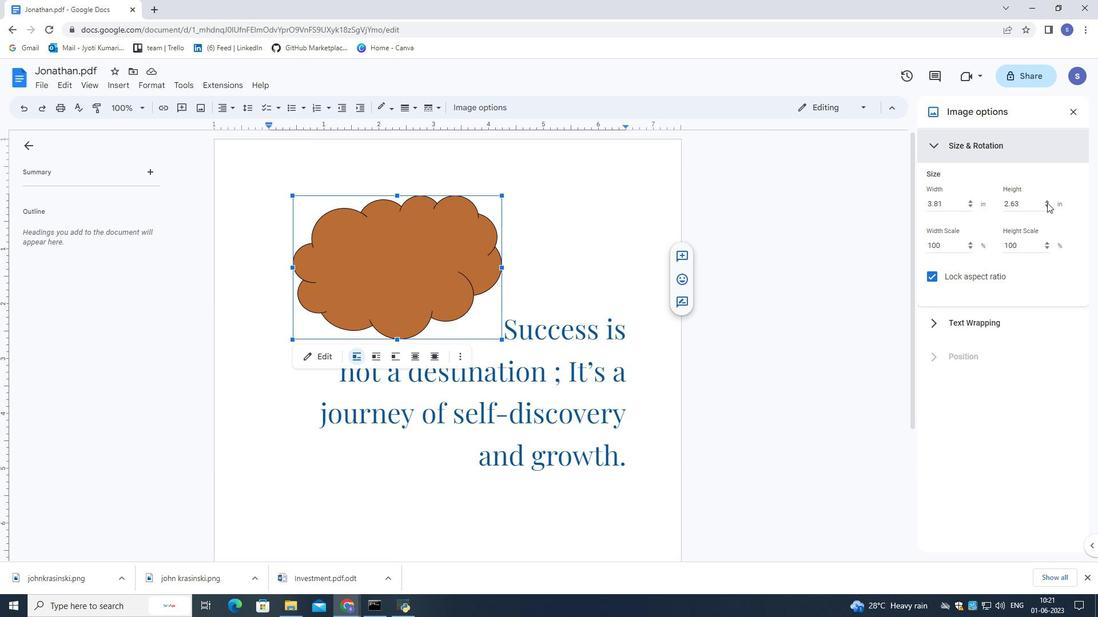 
Action: Mouse pressed left at (1047, 203)
Screenshot: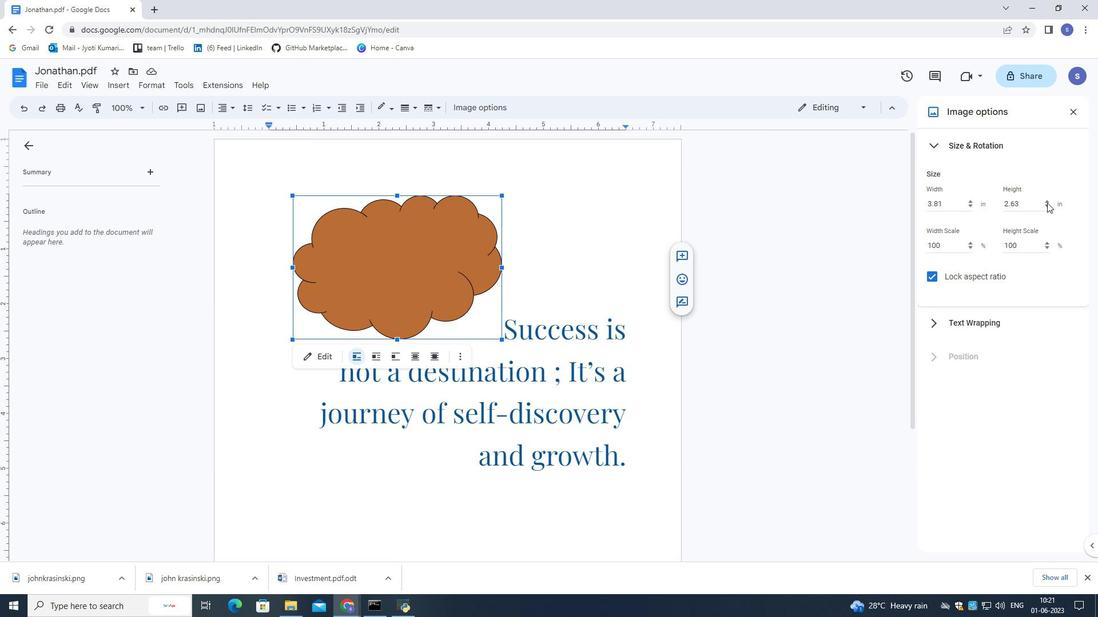 
Action: Mouse moved to (1047, 203)
Screenshot: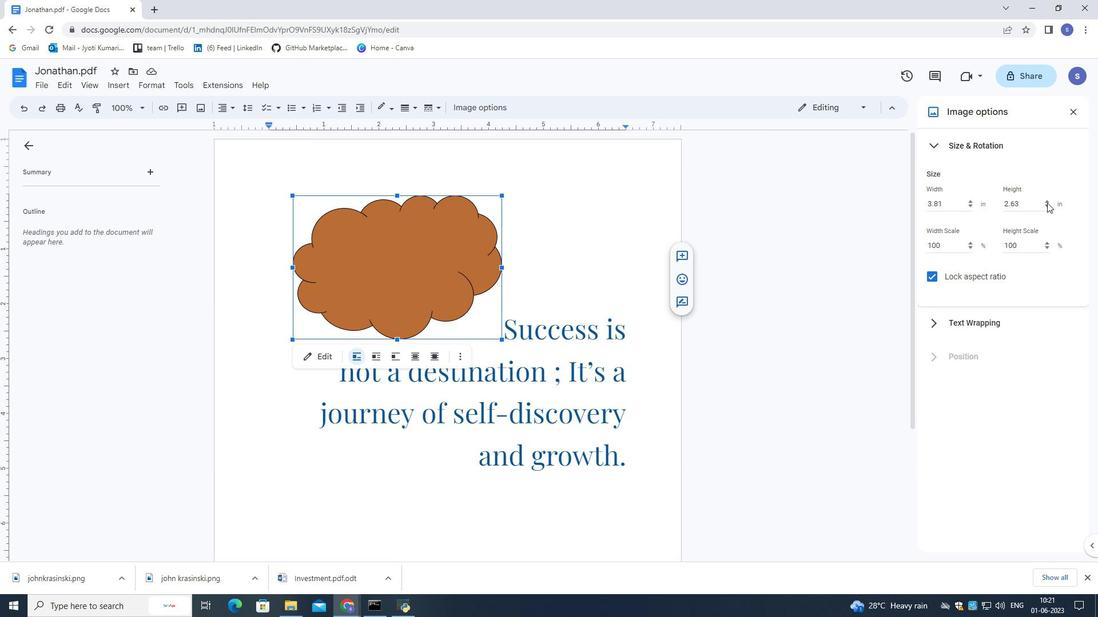 
Action: Mouse pressed left at (1047, 203)
Screenshot: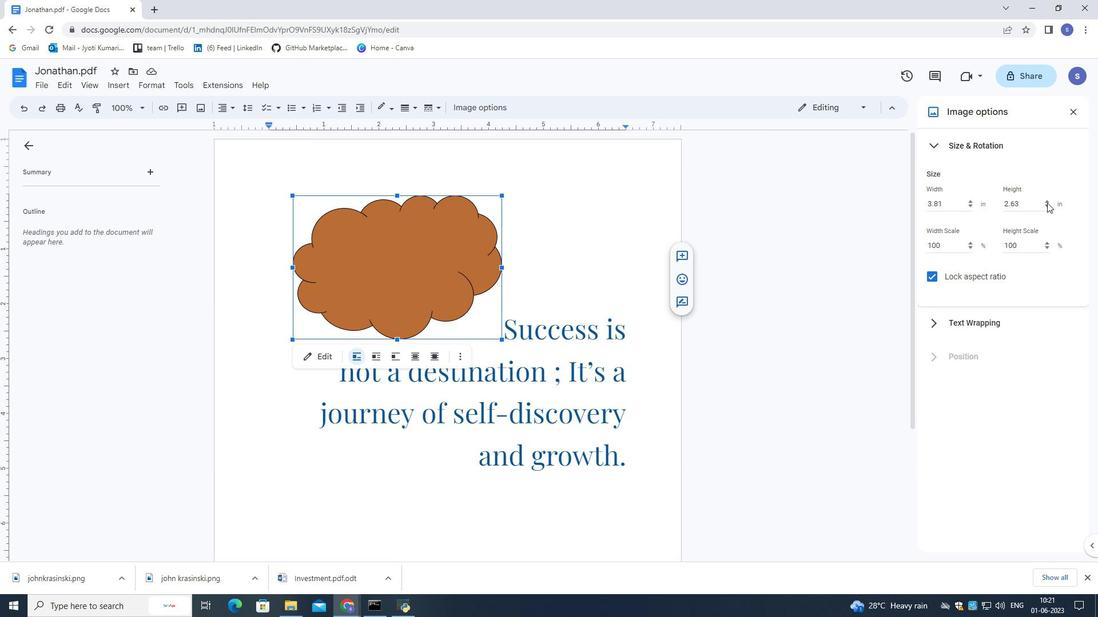 
Action: Mouse moved to (1047, 204)
Screenshot: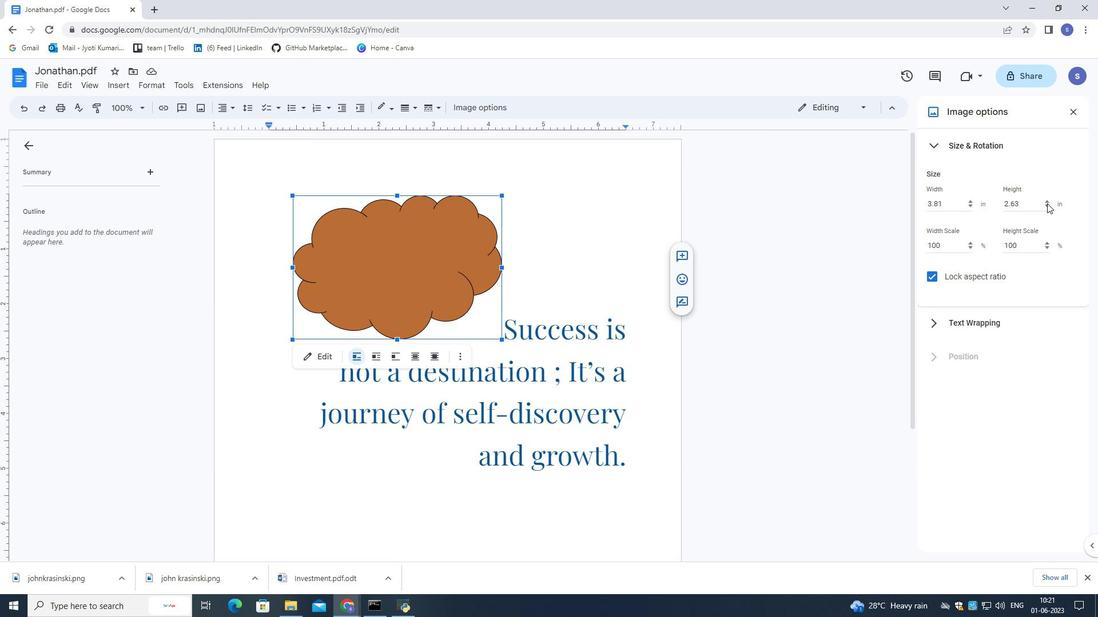 
Action: Mouse pressed left at (1047, 204)
Screenshot: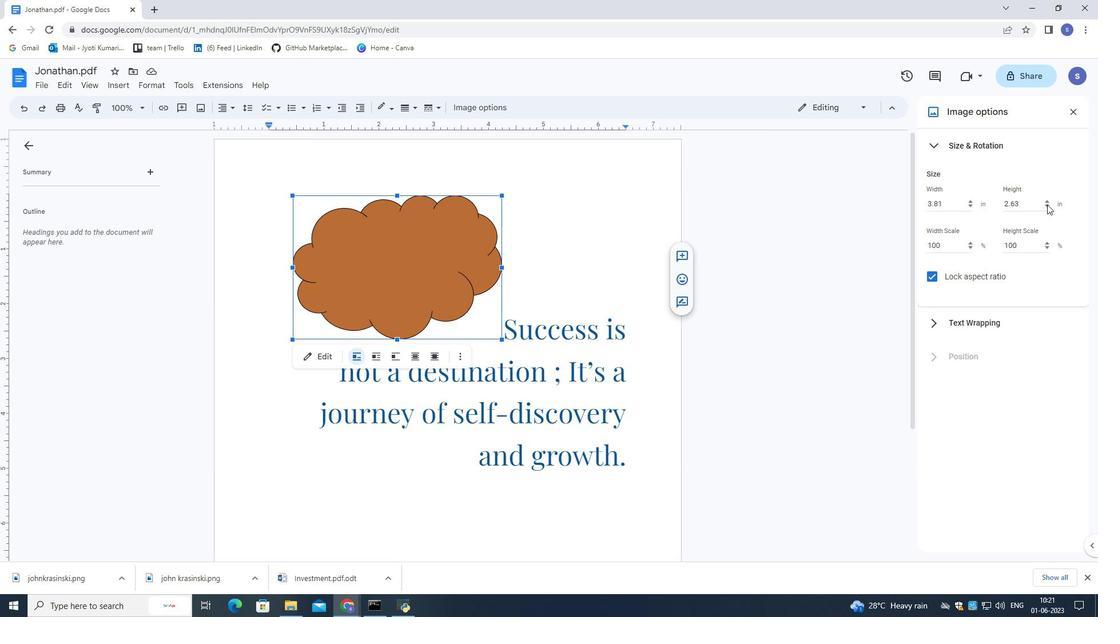 
Action: Mouse pressed left at (1047, 204)
Screenshot: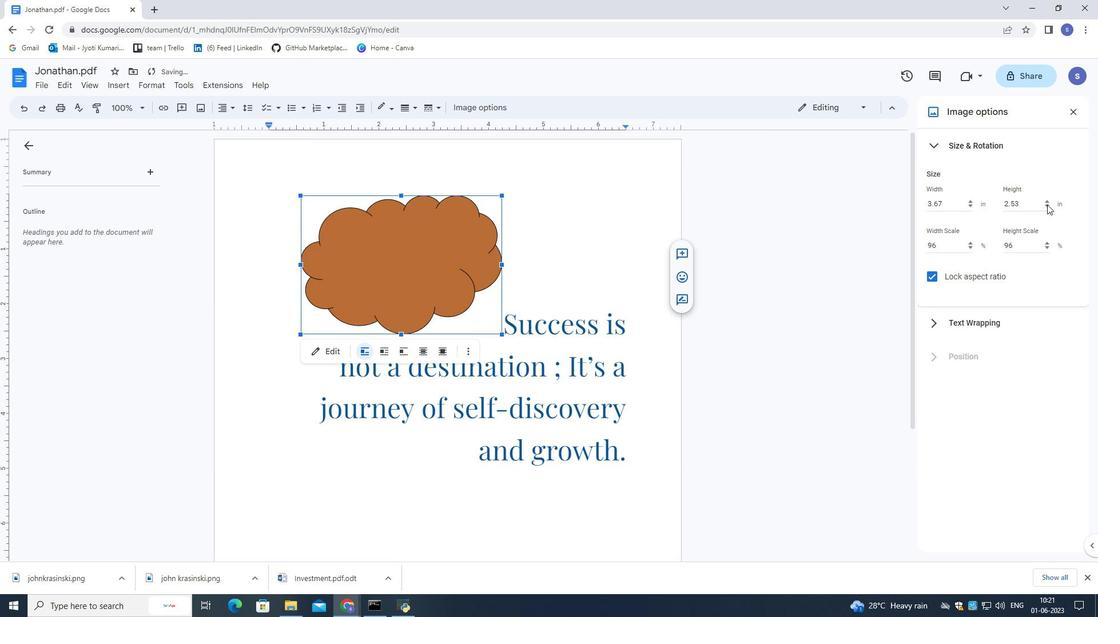 
Action: Mouse pressed left at (1047, 204)
Screenshot: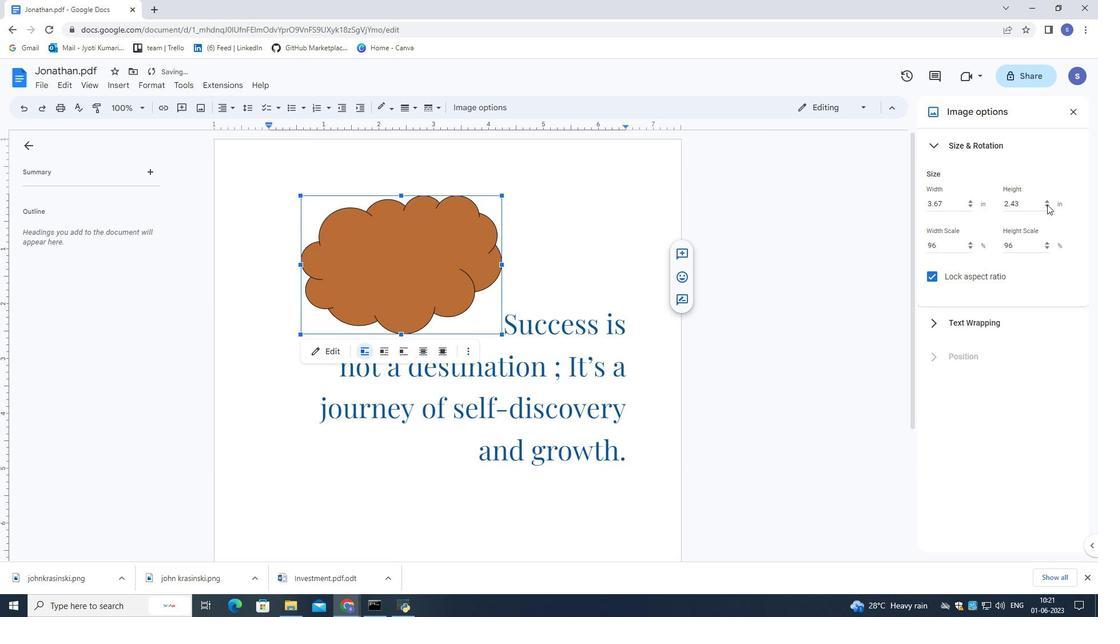 
Action: Mouse pressed left at (1047, 204)
Screenshot: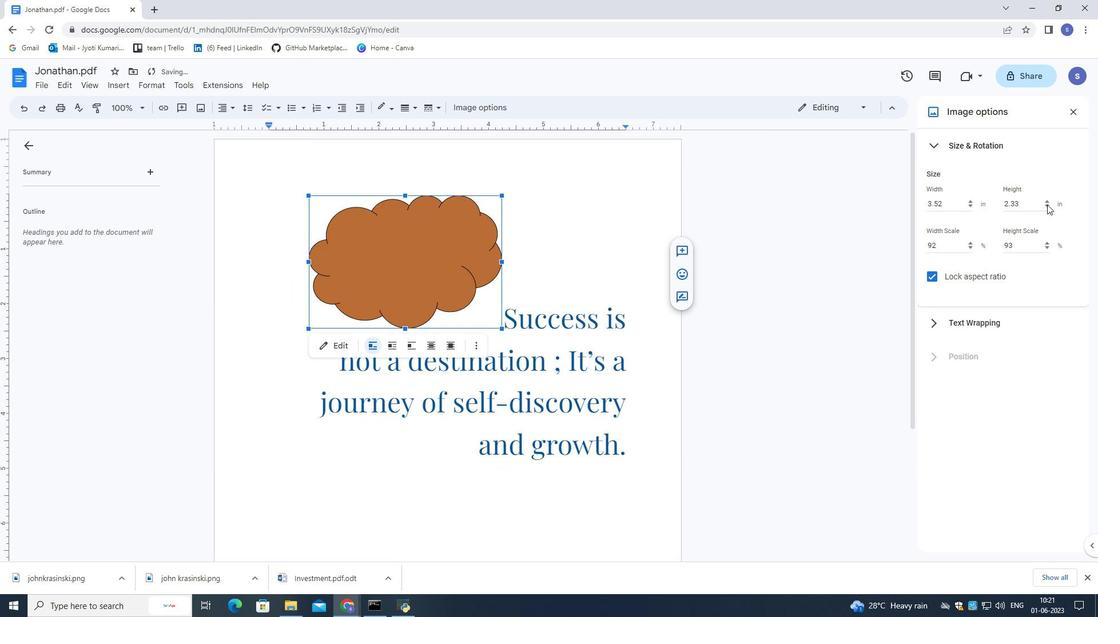 
Action: Mouse pressed left at (1047, 204)
Screenshot: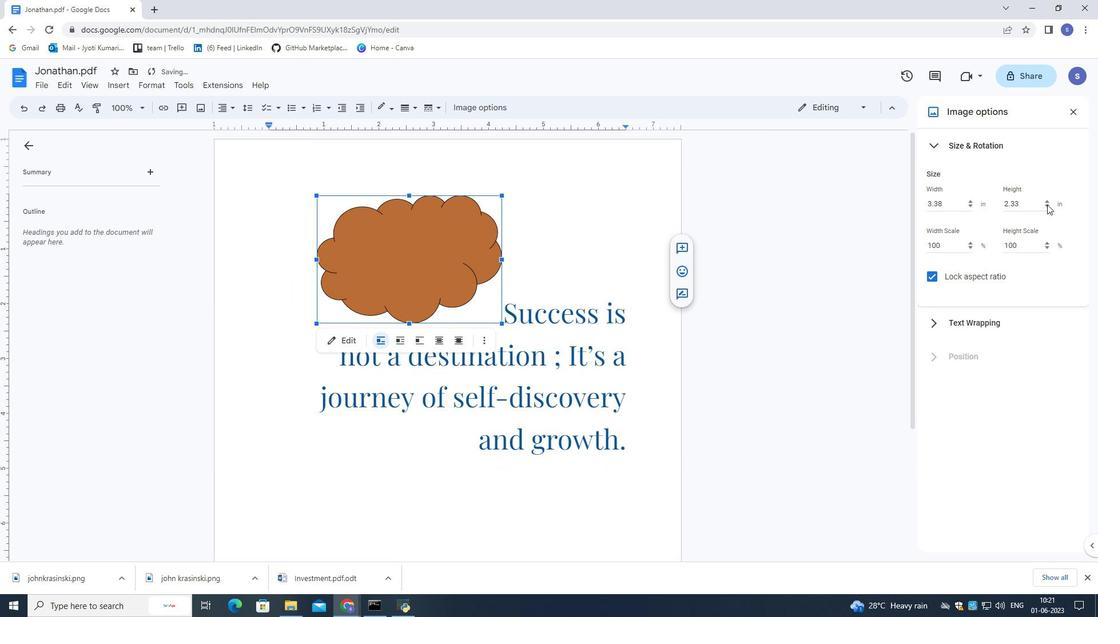 
Action: Mouse pressed left at (1047, 204)
Screenshot: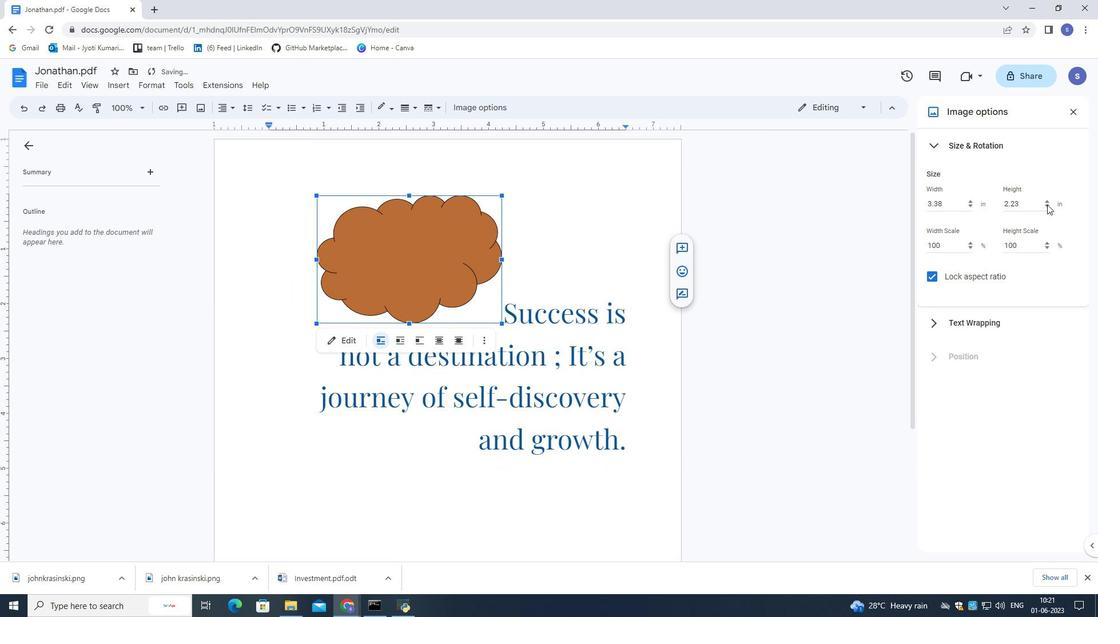 
Action: Mouse pressed left at (1047, 204)
Screenshot: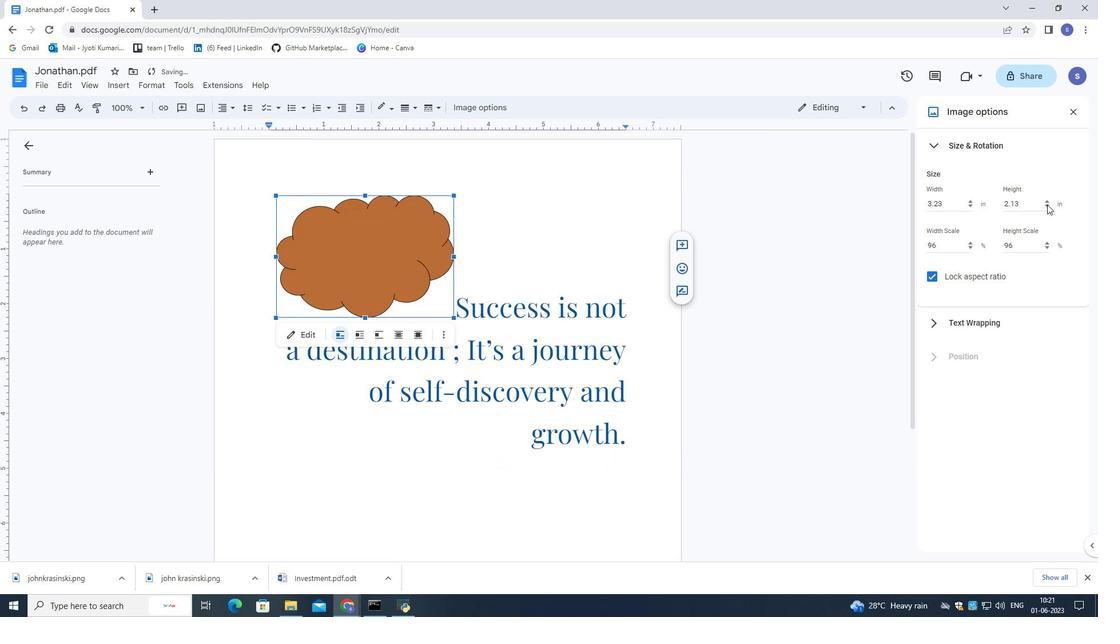 
Action: Mouse pressed left at (1047, 204)
Screenshot: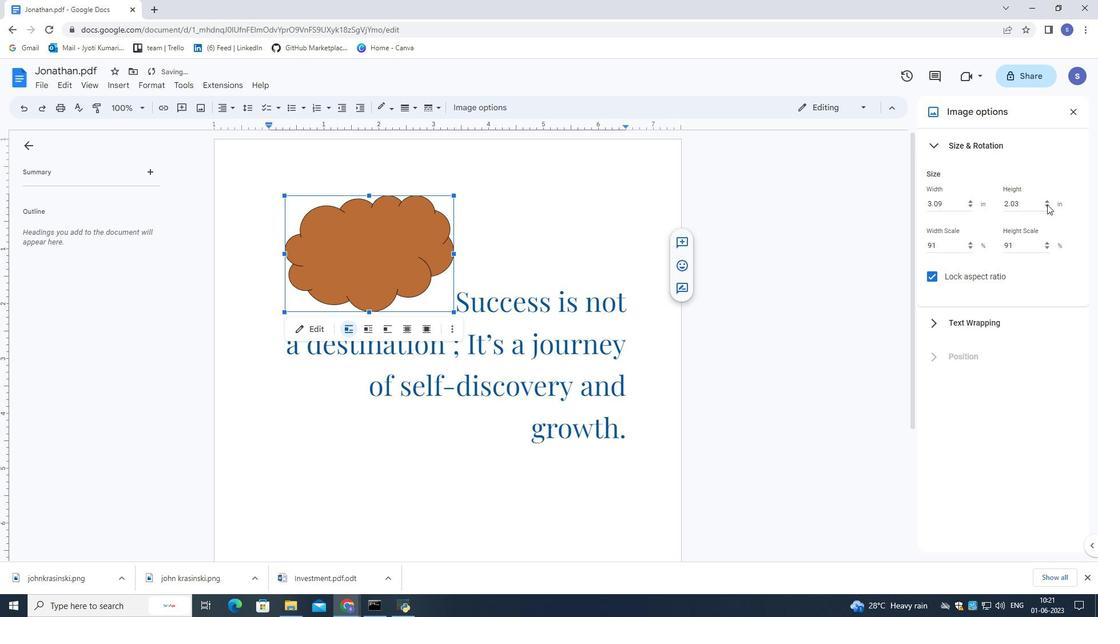 
Action: Mouse pressed left at (1047, 204)
Screenshot: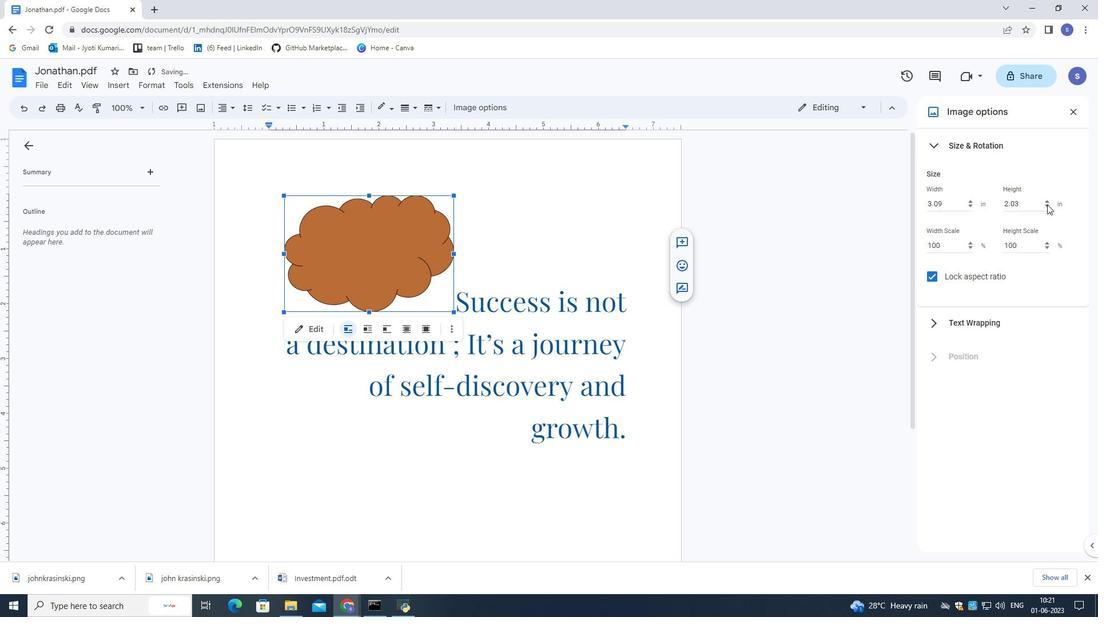 
Action: Mouse pressed left at (1047, 204)
Screenshot: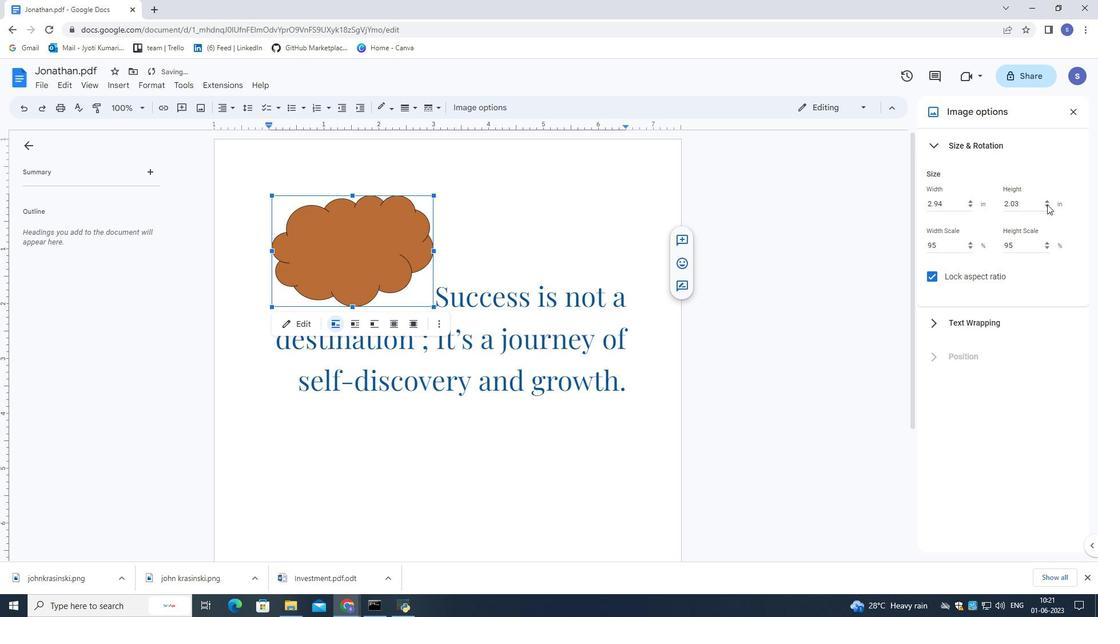 
Action: Mouse pressed left at (1047, 204)
Screenshot: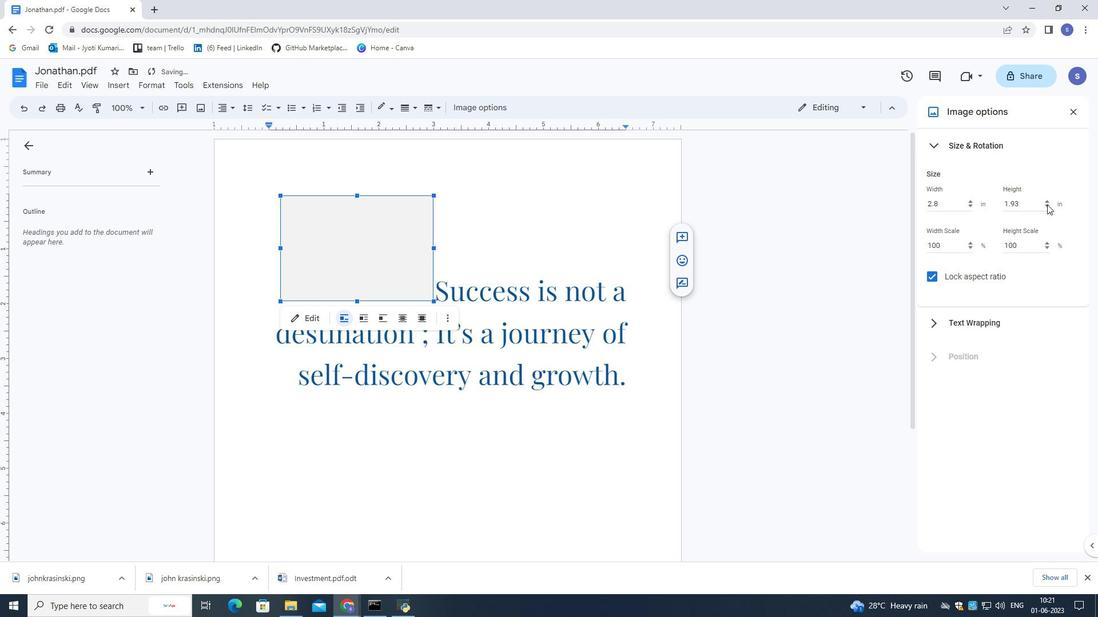 
Action: Mouse pressed left at (1047, 204)
Screenshot: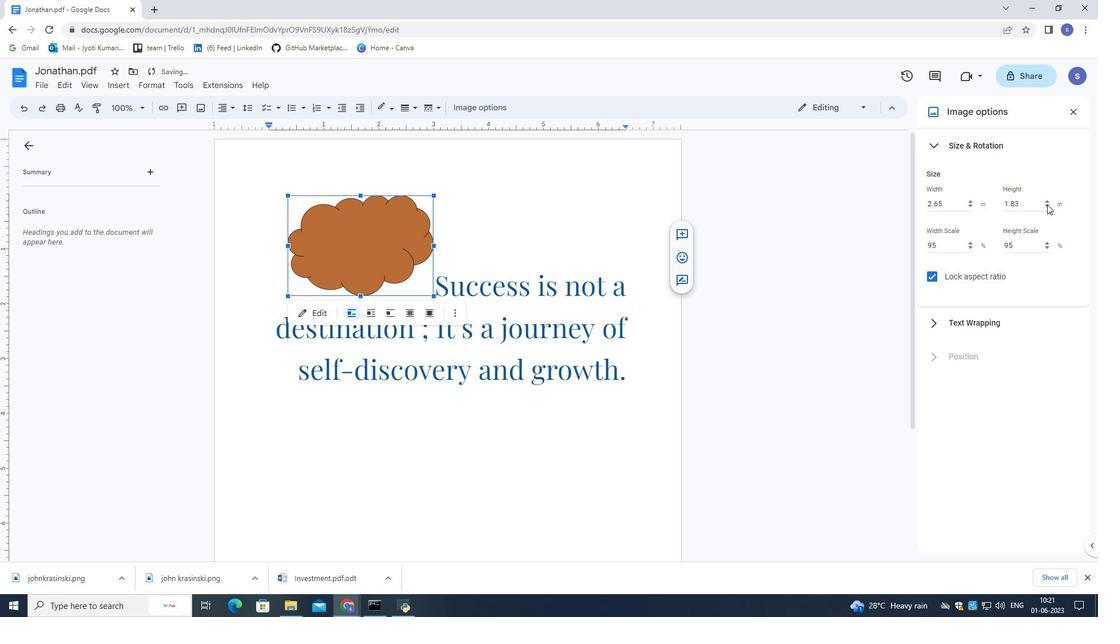 
Action: Mouse pressed left at (1047, 204)
Screenshot: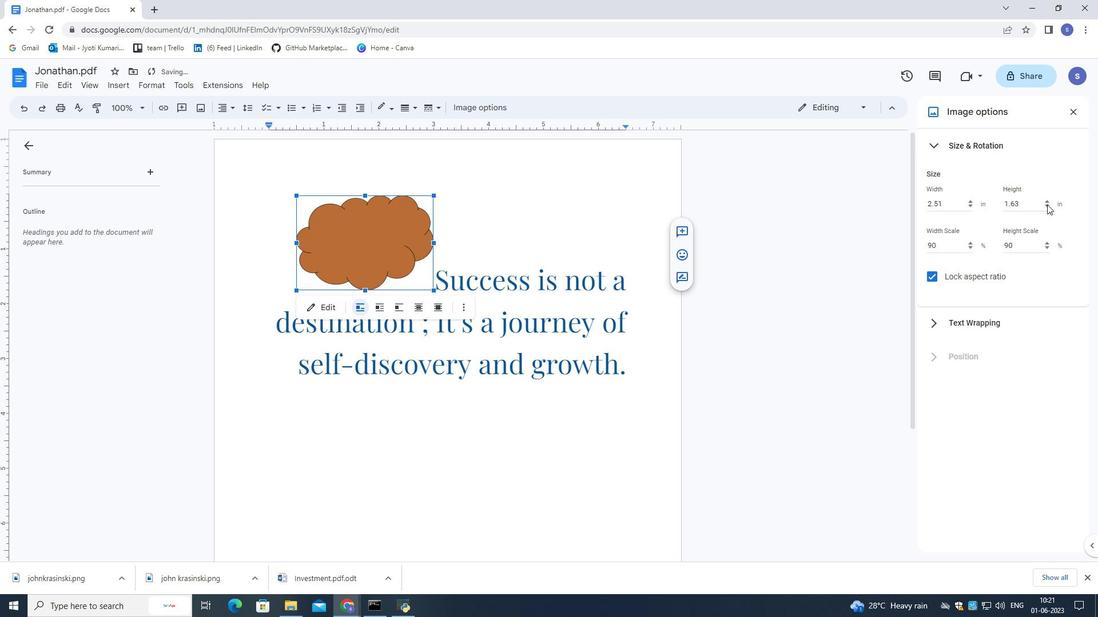 
Action: Mouse pressed left at (1047, 204)
Screenshot: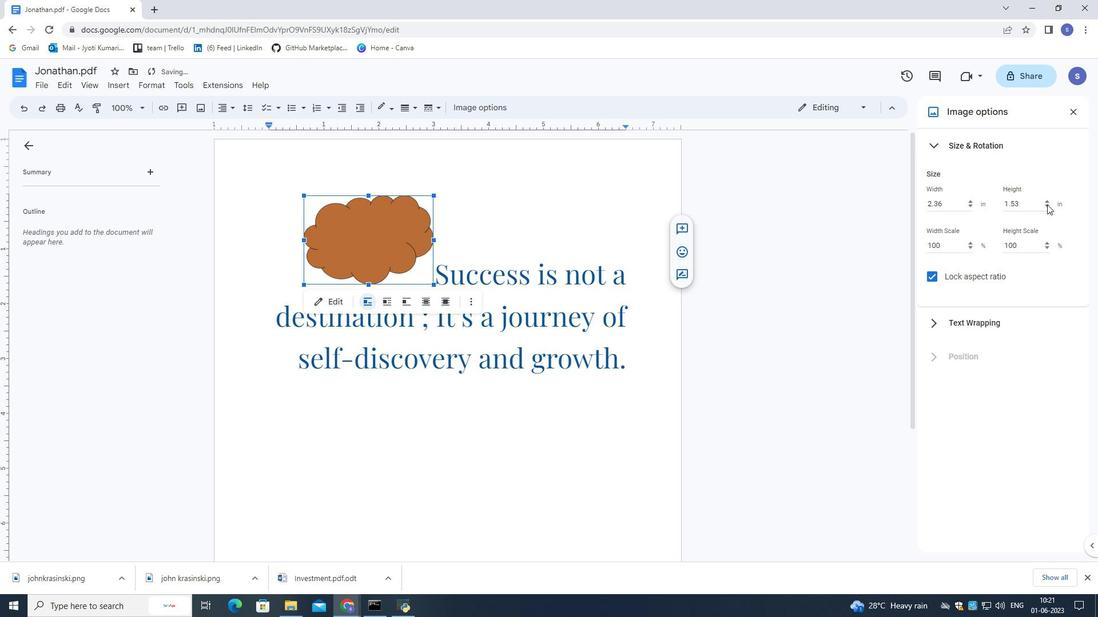 
Action: Mouse pressed left at (1047, 204)
Screenshot: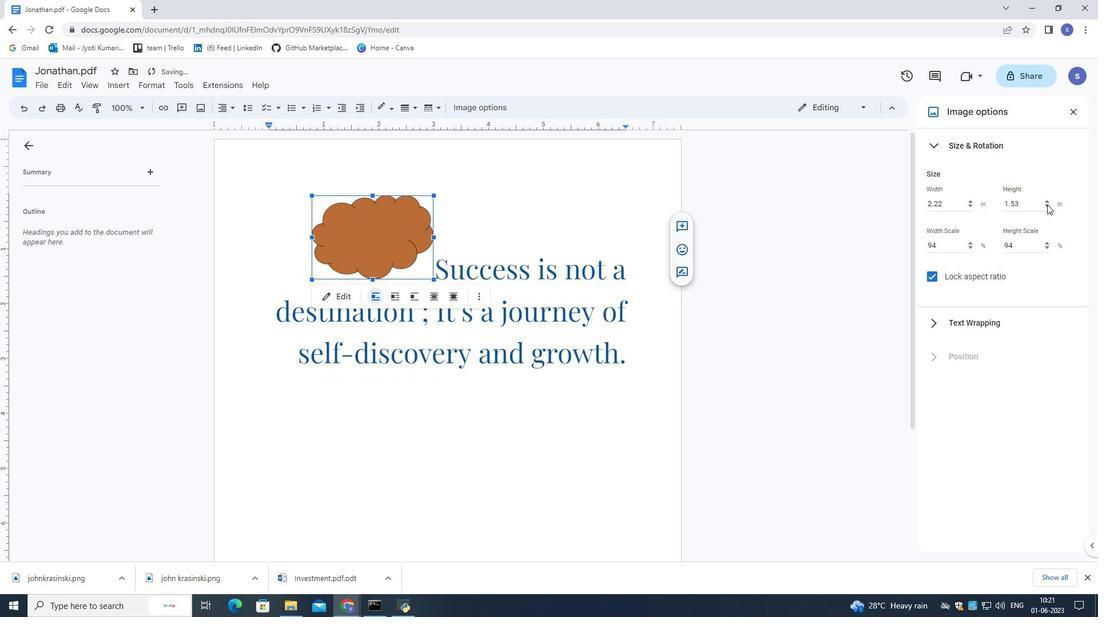 
Action: Mouse pressed left at (1047, 204)
Screenshot: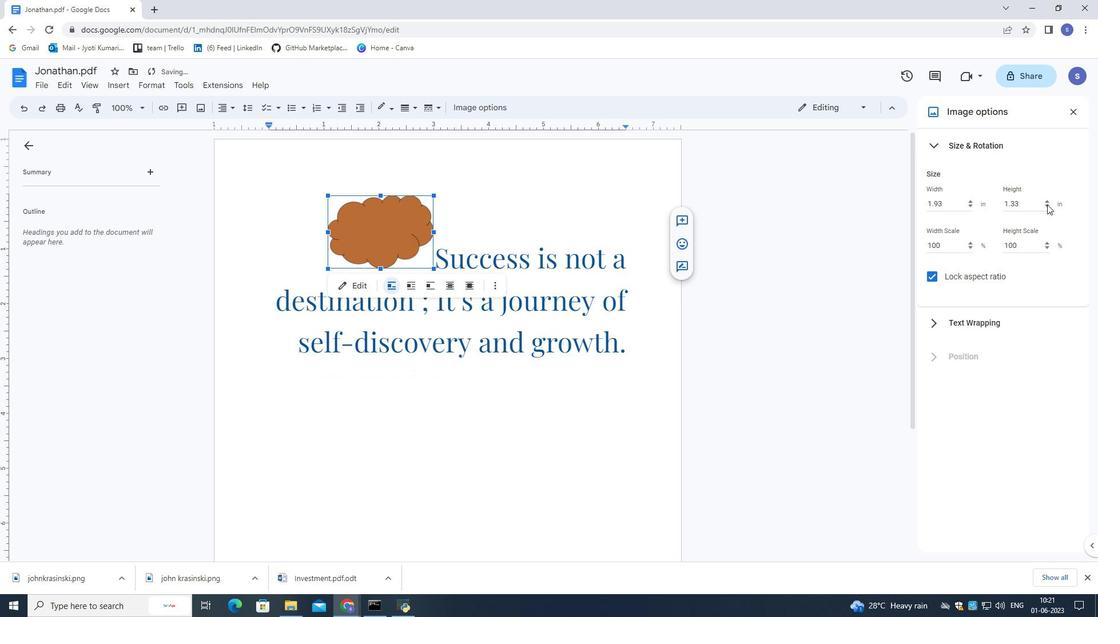 
Action: Mouse pressed left at (1047, 204)
Screenshot: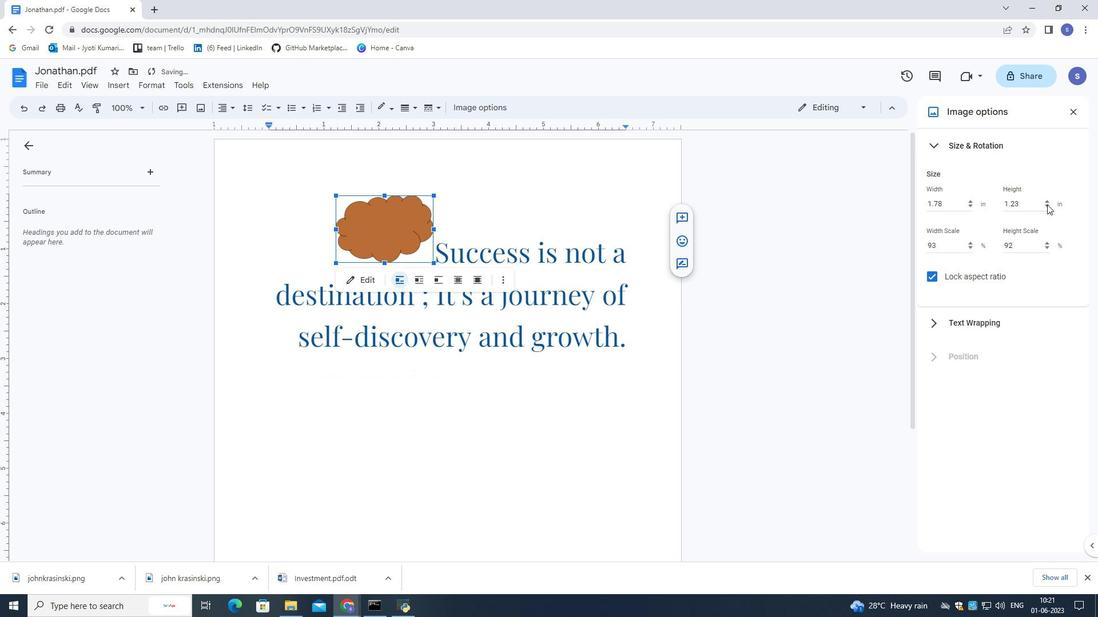 
Action: Mouse pressed left at (1047, 204)
Screenshot: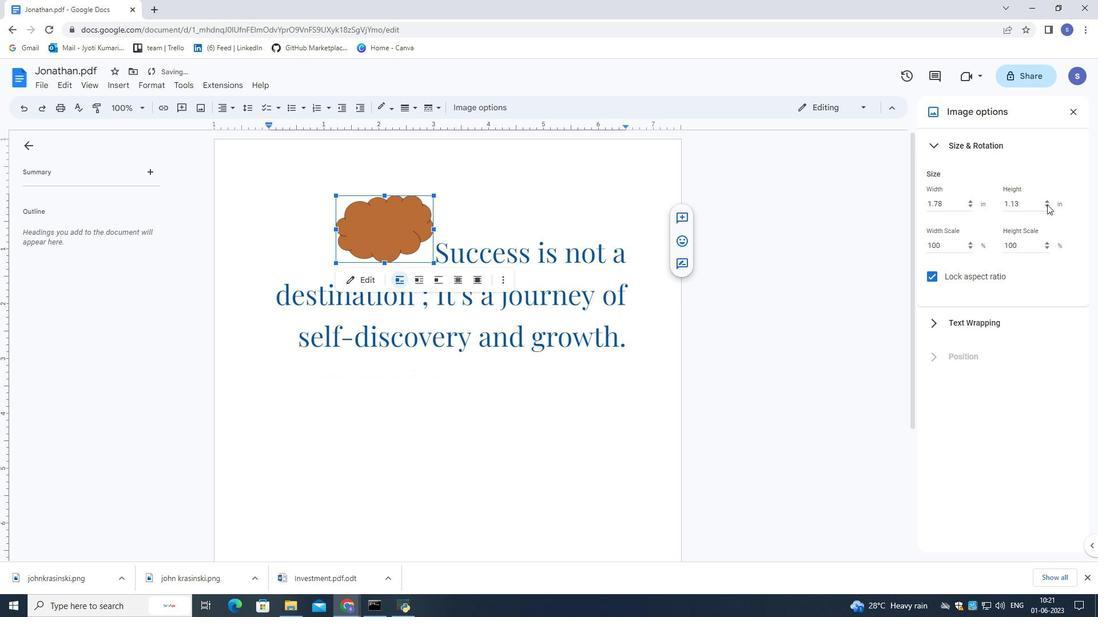 
Action: Mouse pressed left at (1047, 204)
Screenshot: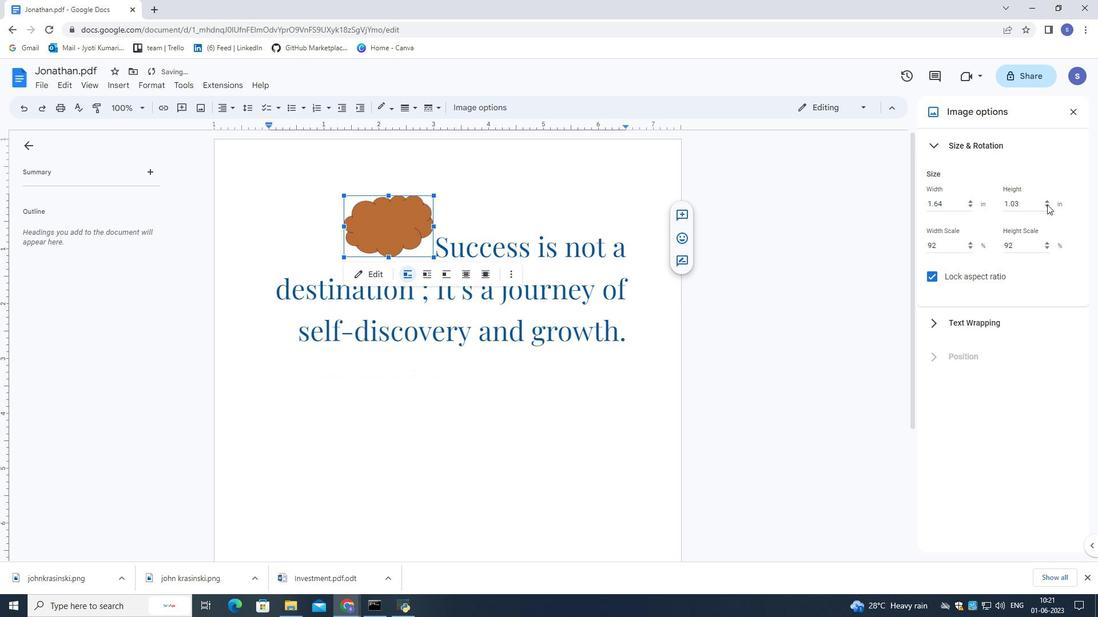 
Action: Mouse pressed left at (1047, 204)
Screenshot: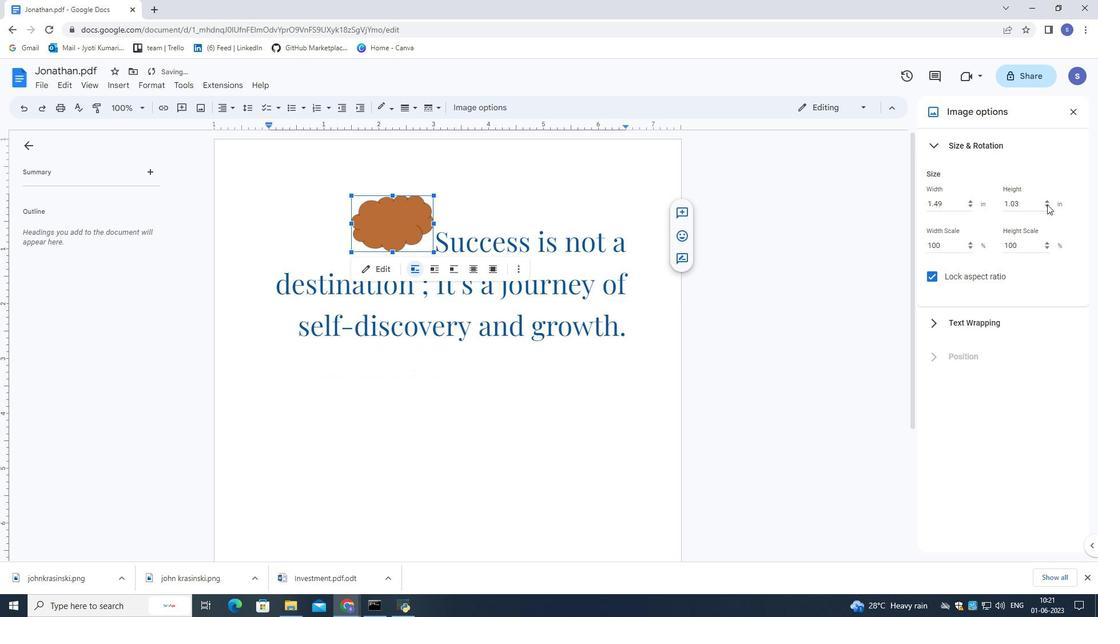 
Action: Mouse pressed left at (1047, 204)
Screenshot: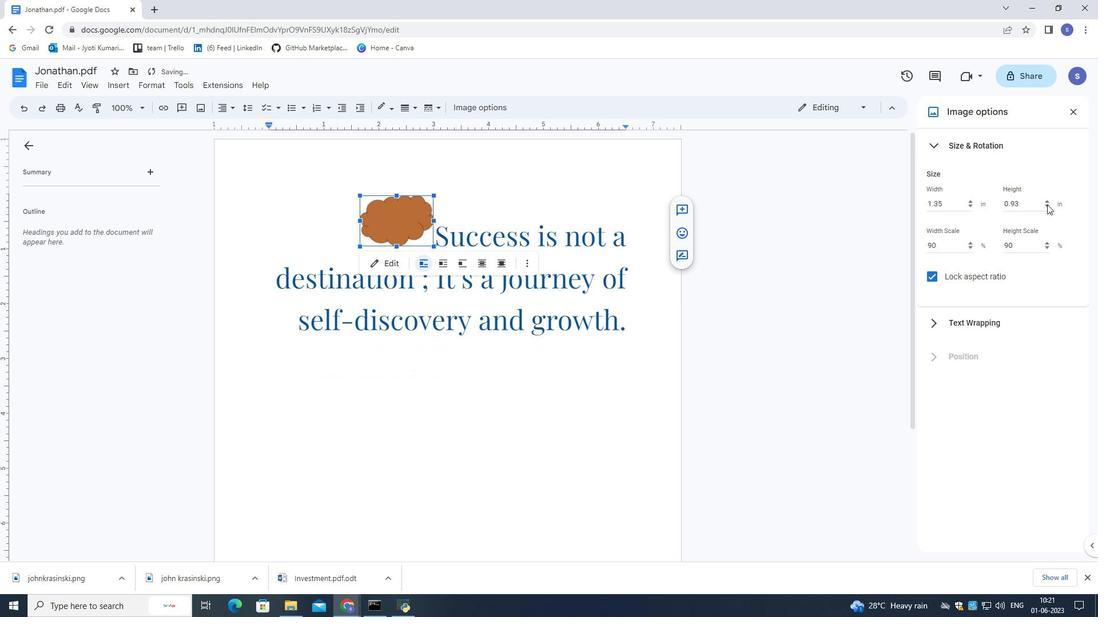 
Action: Mouse moved to (1046, 205)
Screenshot: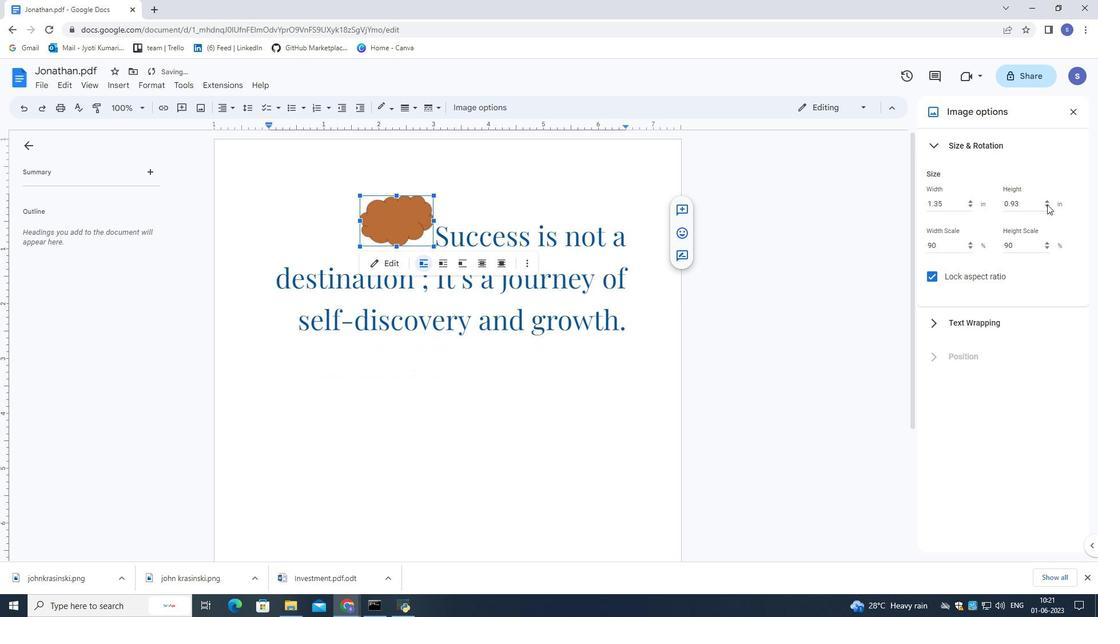 
Action: Mouse pressed left at (1046, 205)
Screenshot: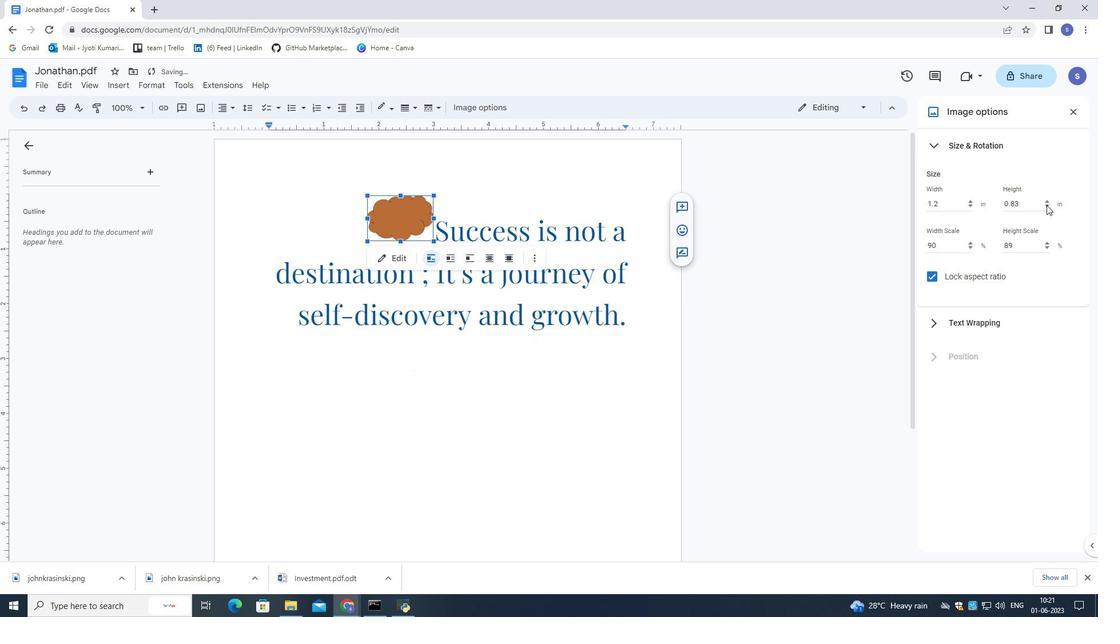 
Action: Mouse pressed left at (1046, 205)
Screenshot: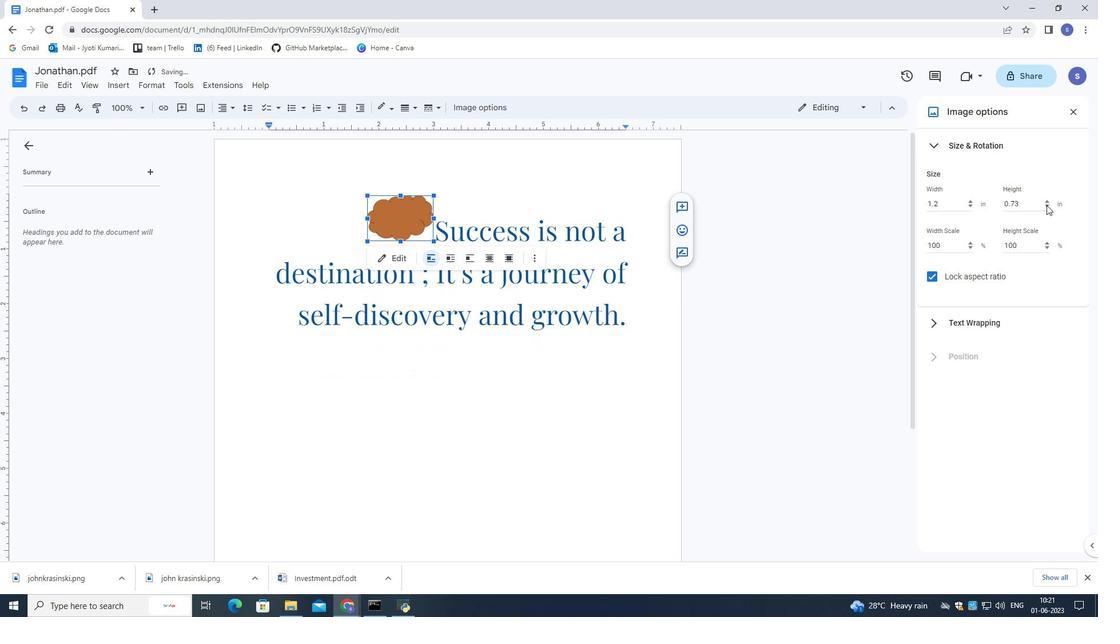 
Action: Mouse pressed left at (1046, 205)
Screenshot: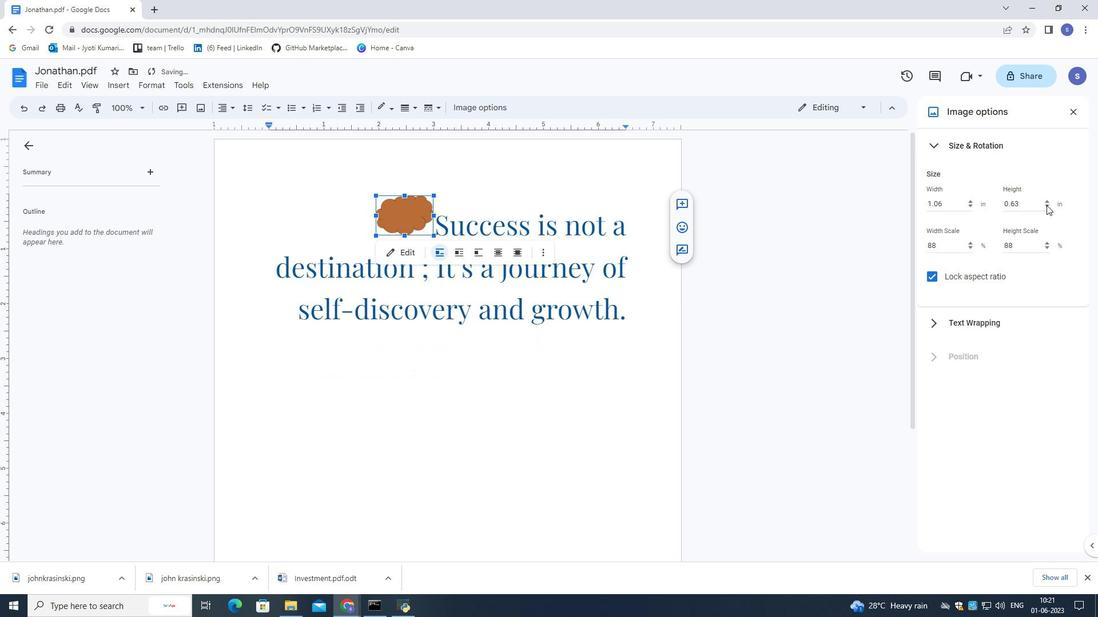 
Action: Mouse pressed left at (1046, 205)
Screenshot: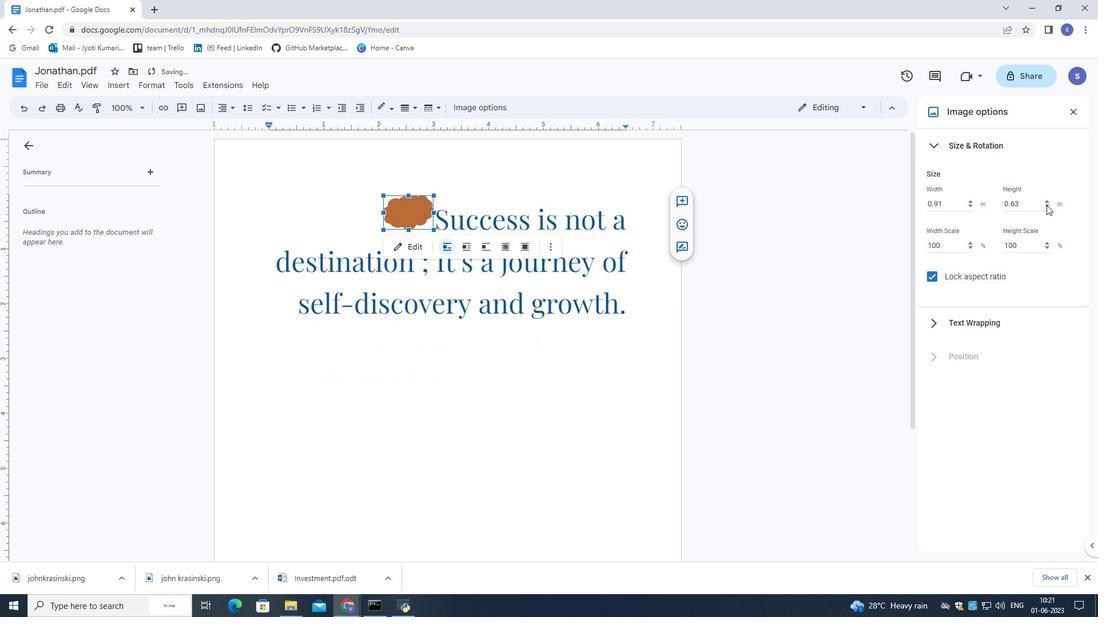 
Action: Mouse pressed left at (1046, 205)
Screenshot: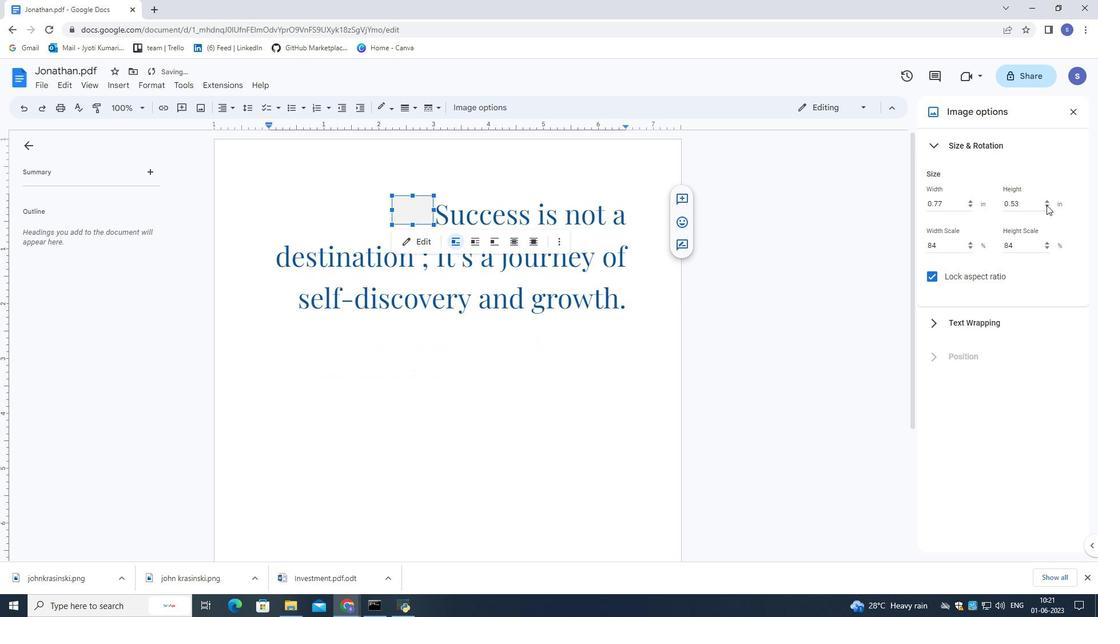
Action: Mouse pressed left at (1046, 205)
Screenshot: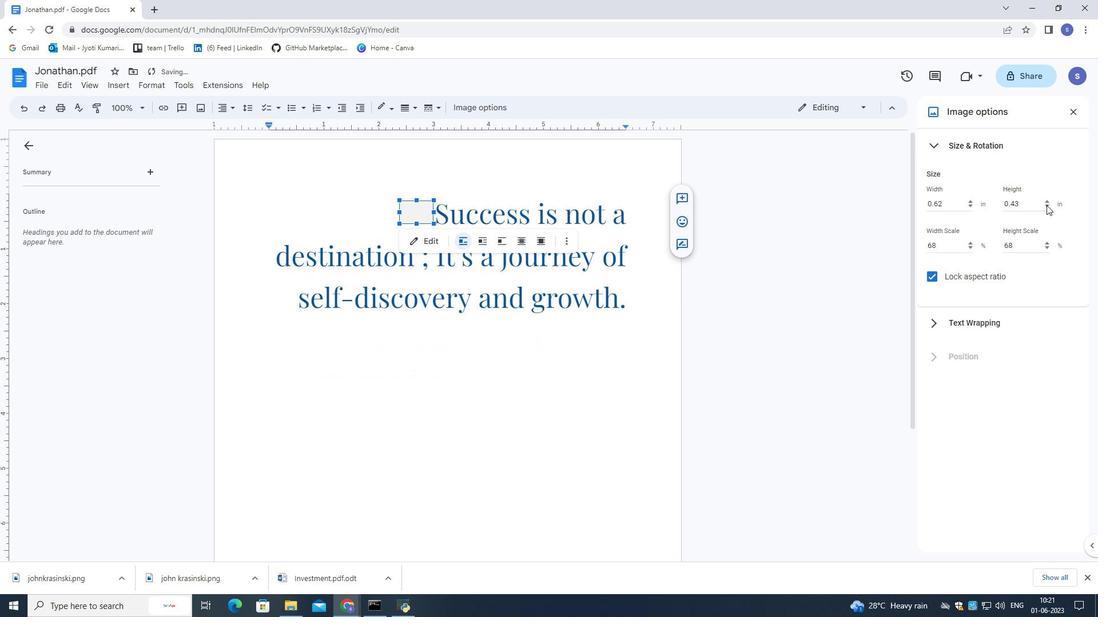 
Action: Mouse pressed left at (1046, 205)
Screenshot: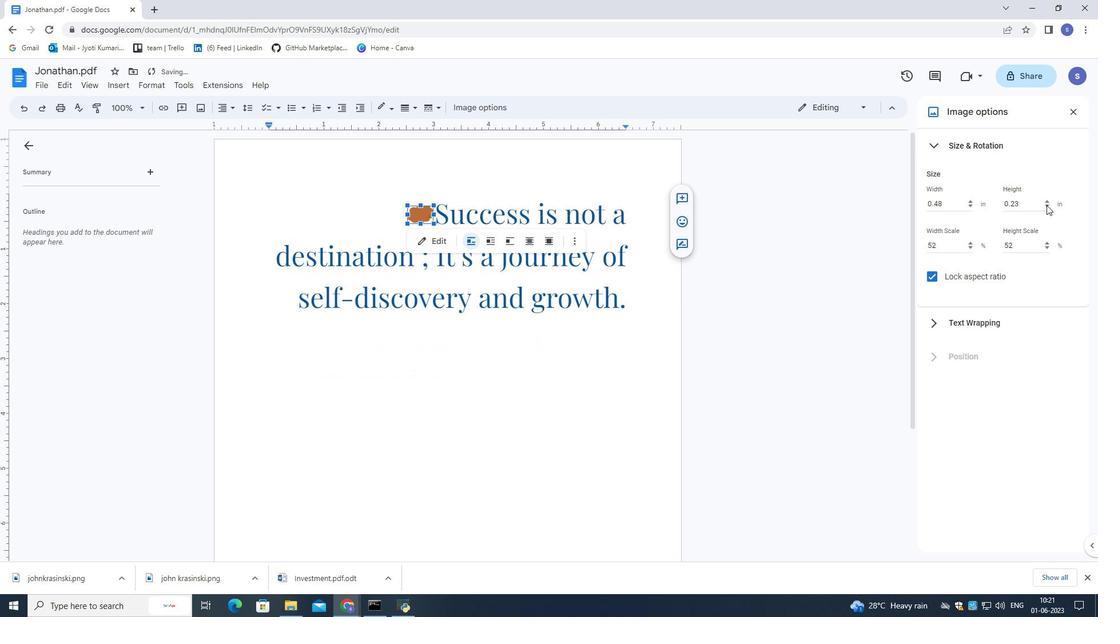 
Action: Mouse pressed left at (1046, 205)
Screenshot: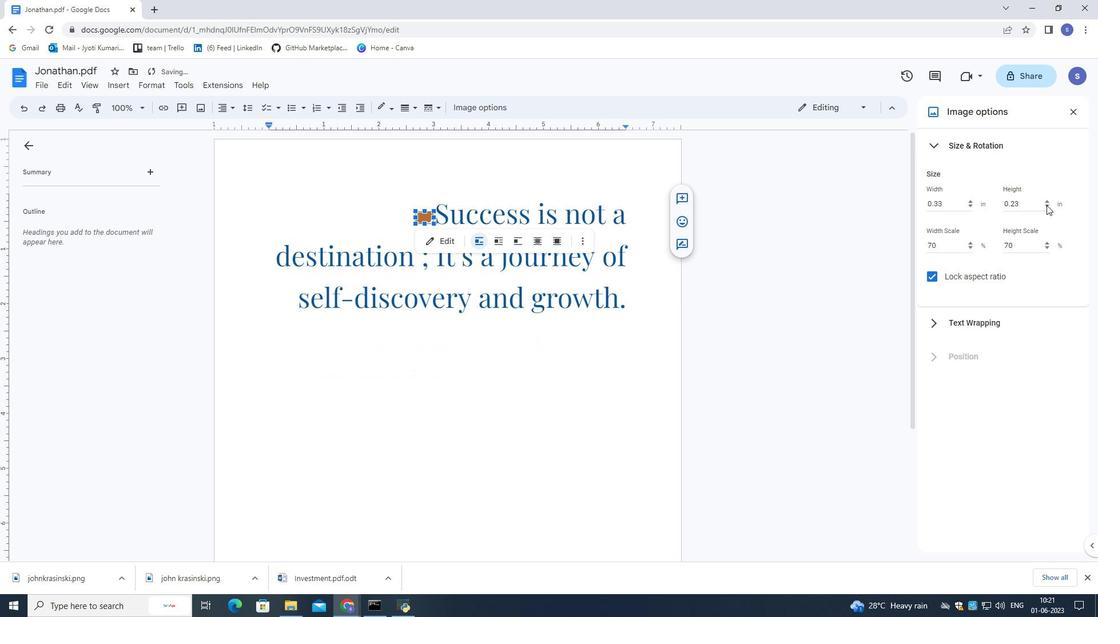 
Action: Mouse pressed left at (1046, 205)
Screenshot: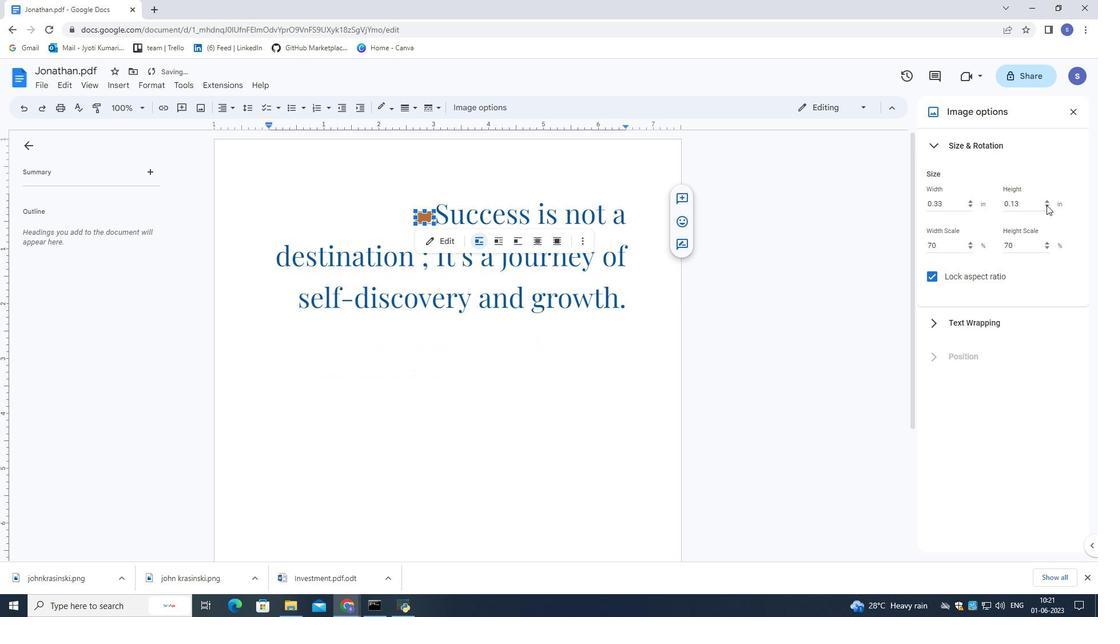 
Action: Mouse pressed left at (1046, 205)
Screenshot: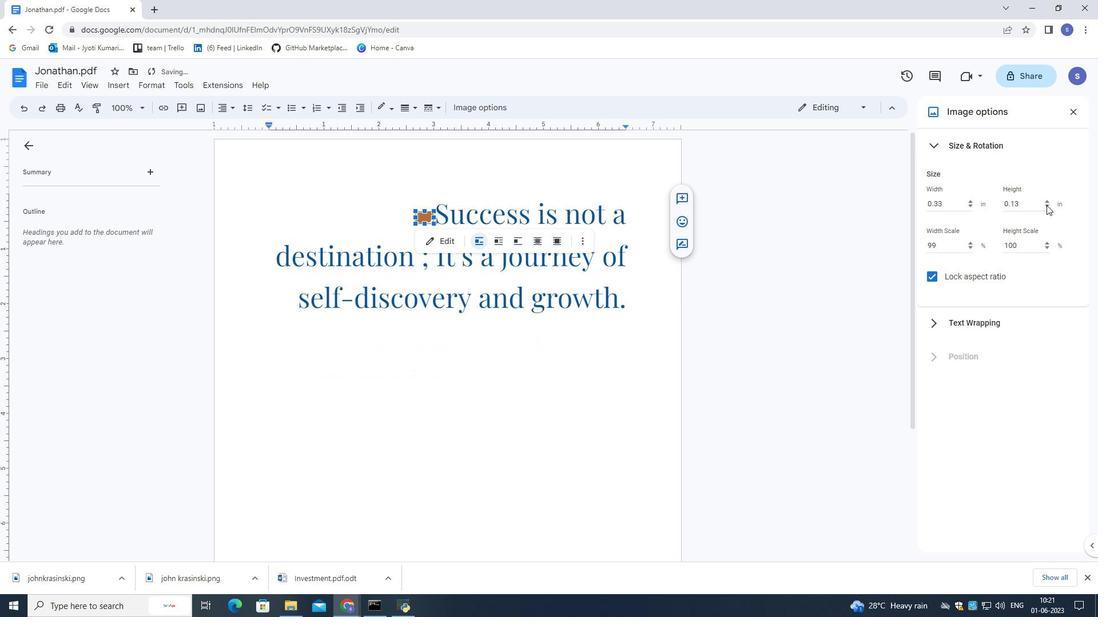 
Action: Mouse pressed left at (1046, 205)
Screenshot: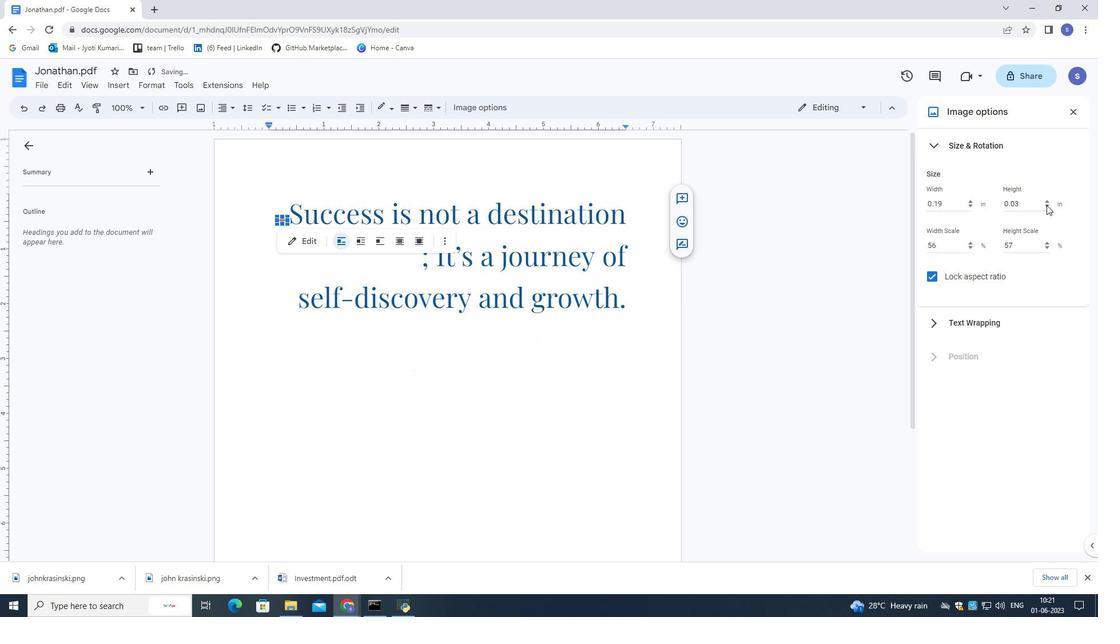 
Action: Mouse pressed left at (1046, 205)
Screenshot: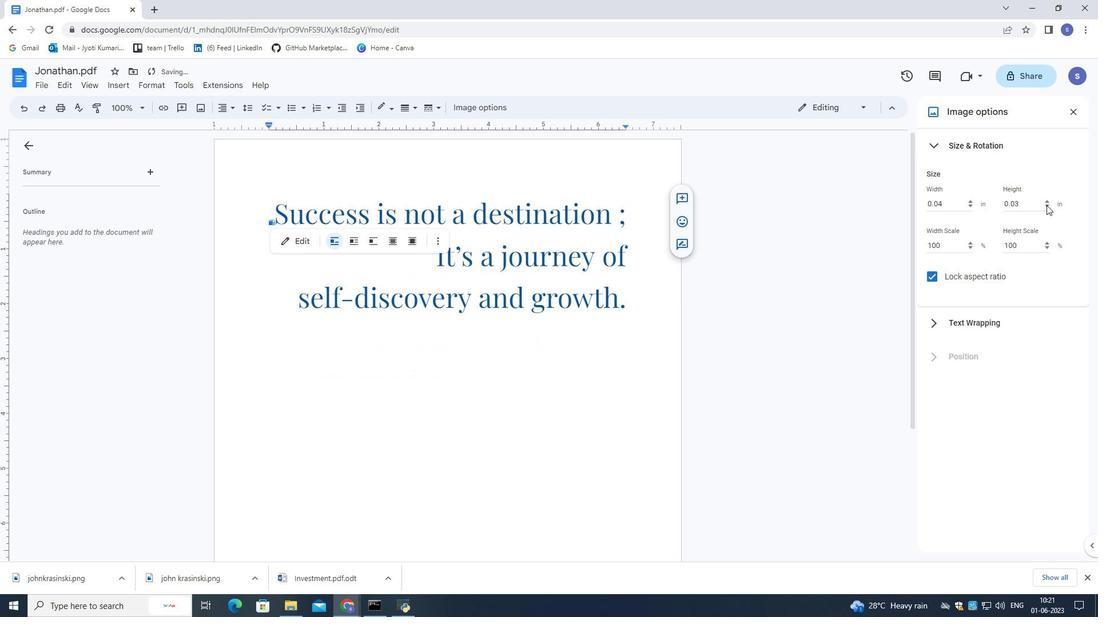 
Action: Mouse pressed left at (1046, 205)
Screenshot: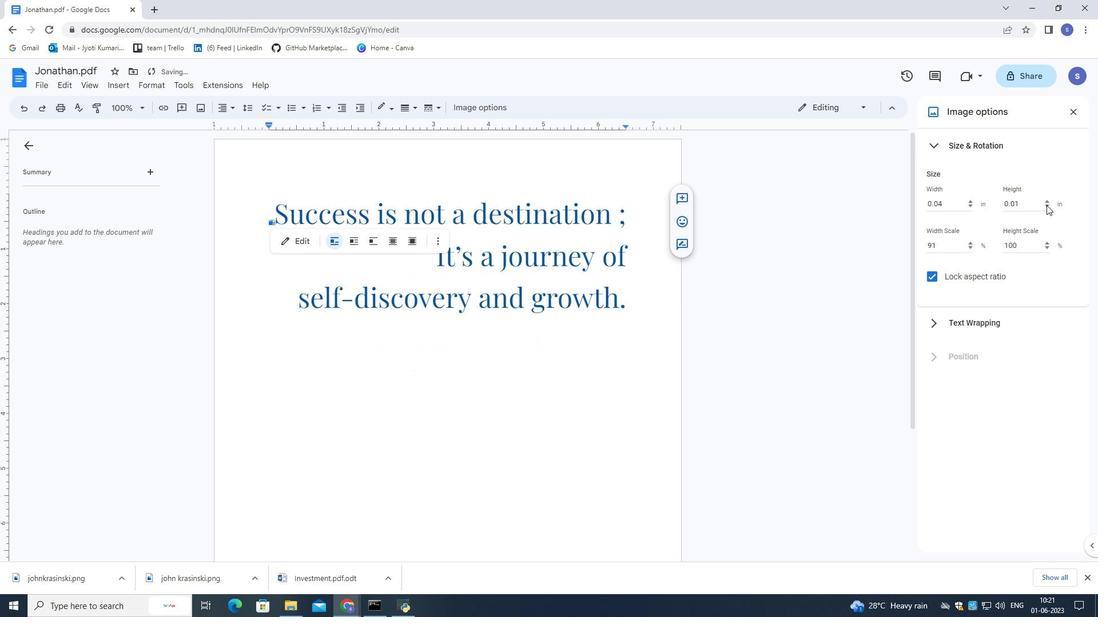 
Action: Mouse moved to (1048, 199)
Screenshot: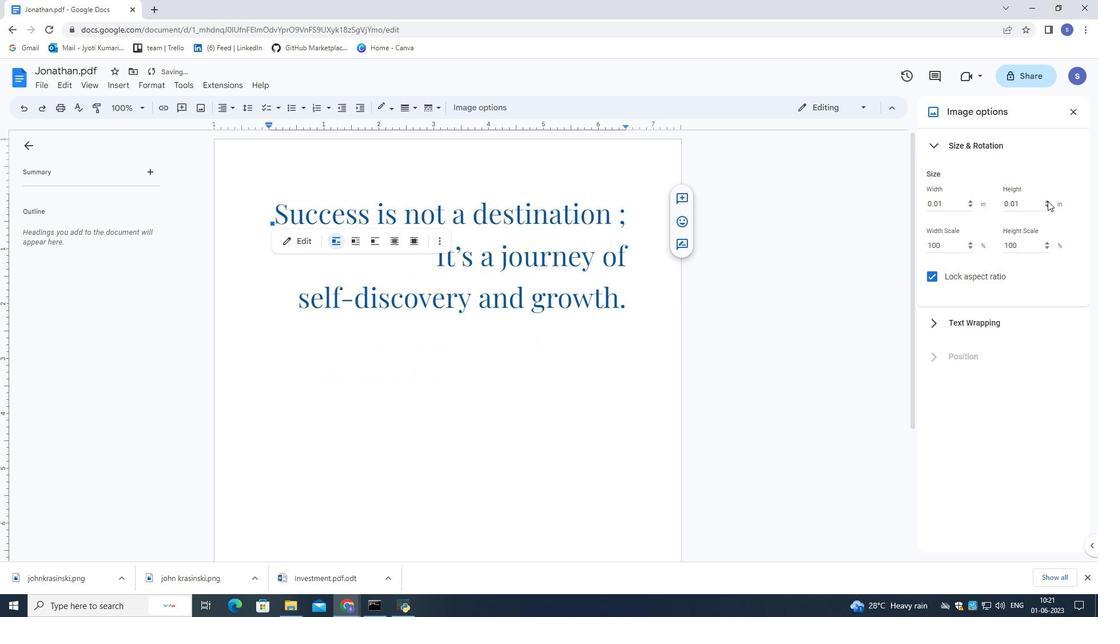 
Action: Mouse pressed left at (1048, 199)
Screenshot: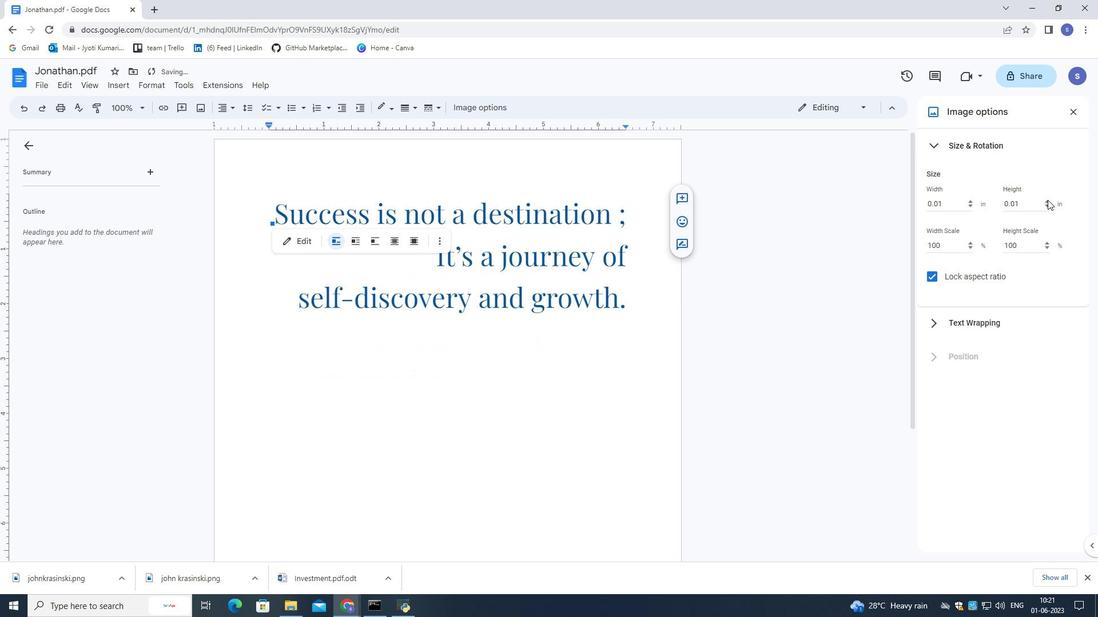 
Action: Mouse moved to (621, 360)
Screenshot: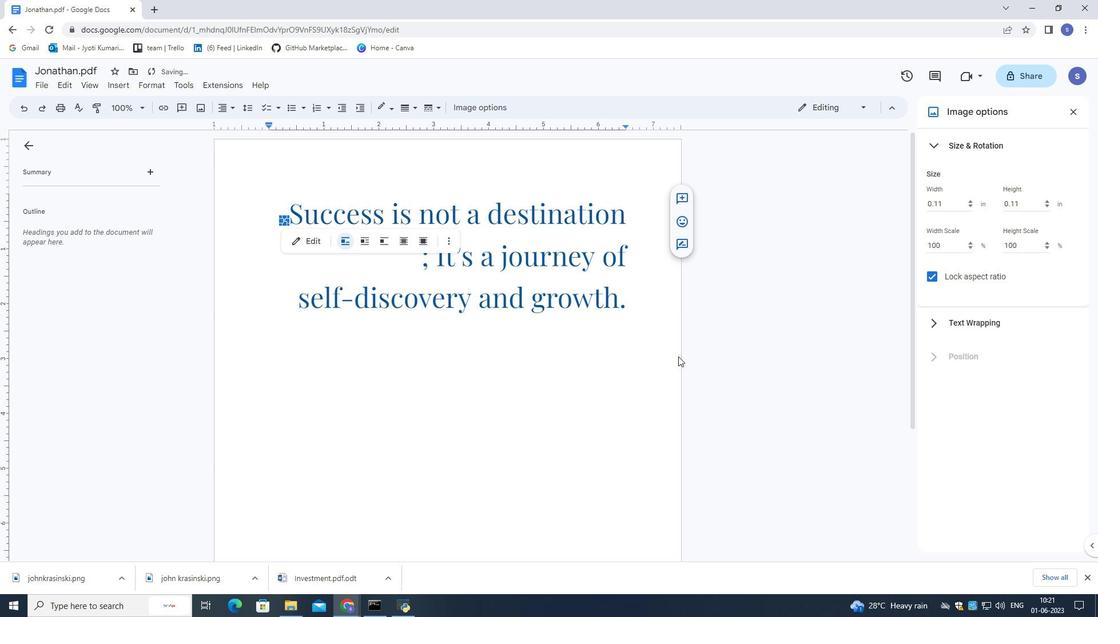 
Action: Mouse pressed left at (621, 360)
Screenshot: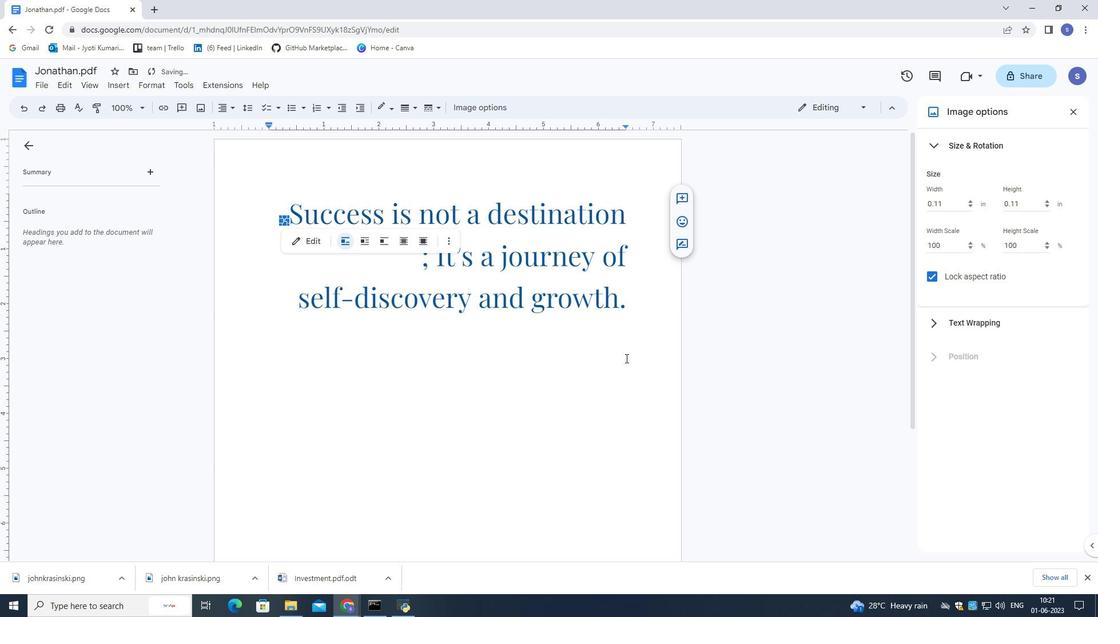 
Action: Mouse moved to (642, 331)
Screenshot: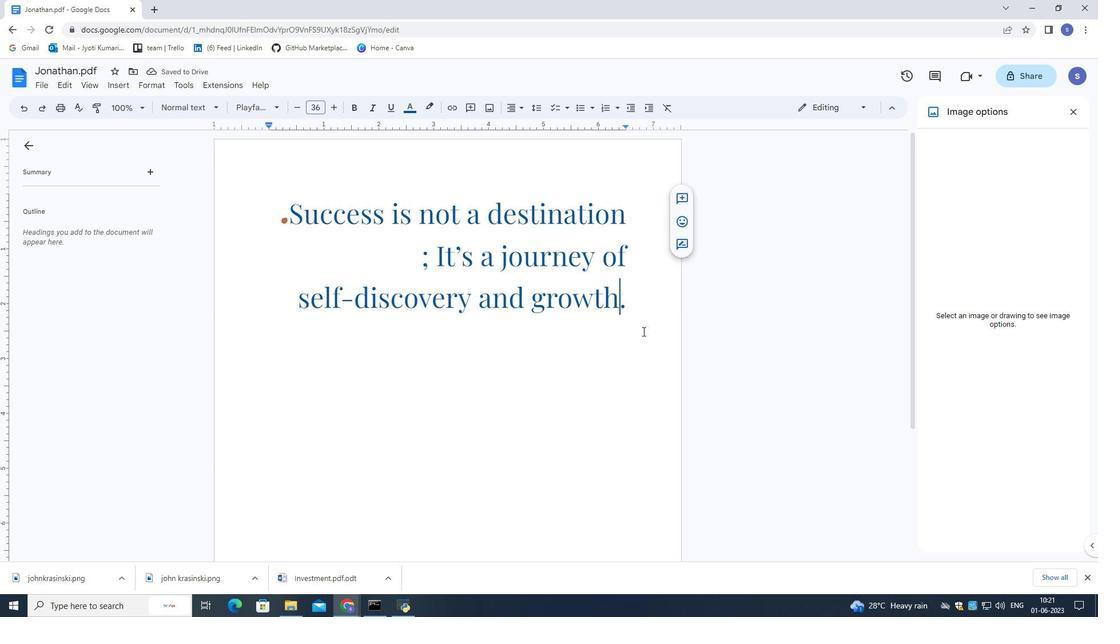
